 Task: Invite team members using the link.
Action: Mouse pressed left at (519, 231)
Screenshot: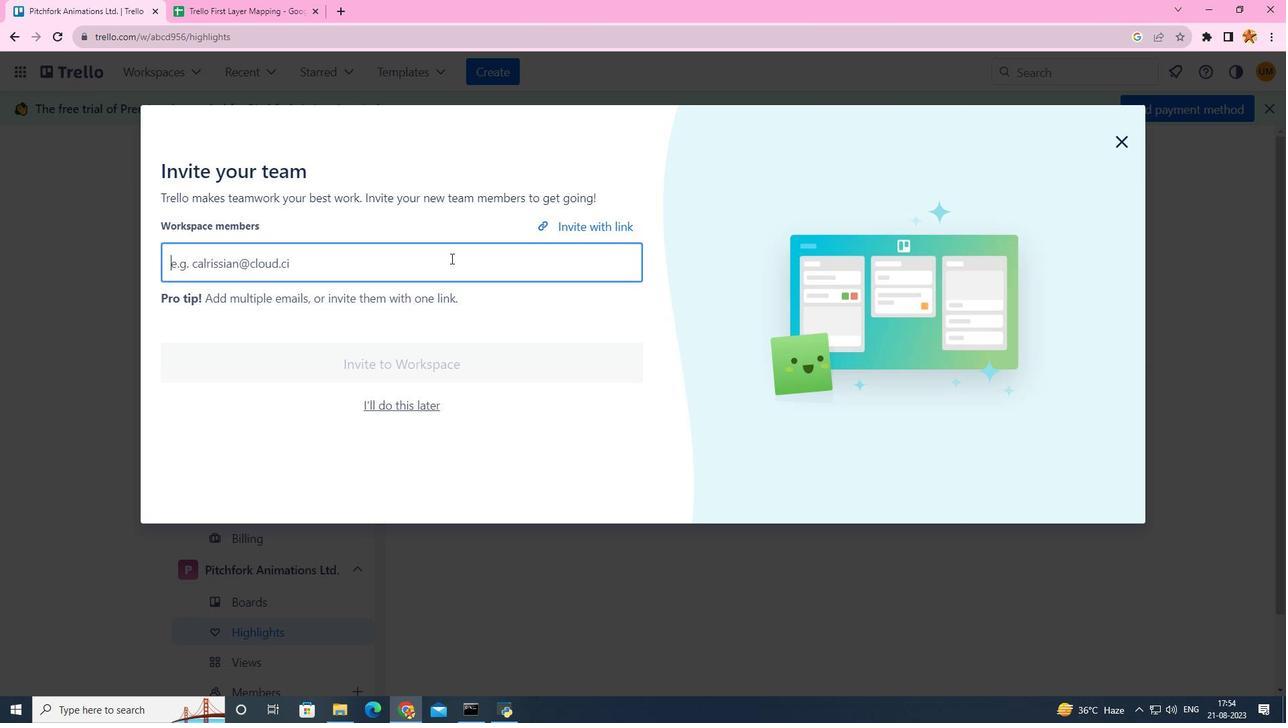 
Action: Mouse moved to (529, 228)
Screenshot: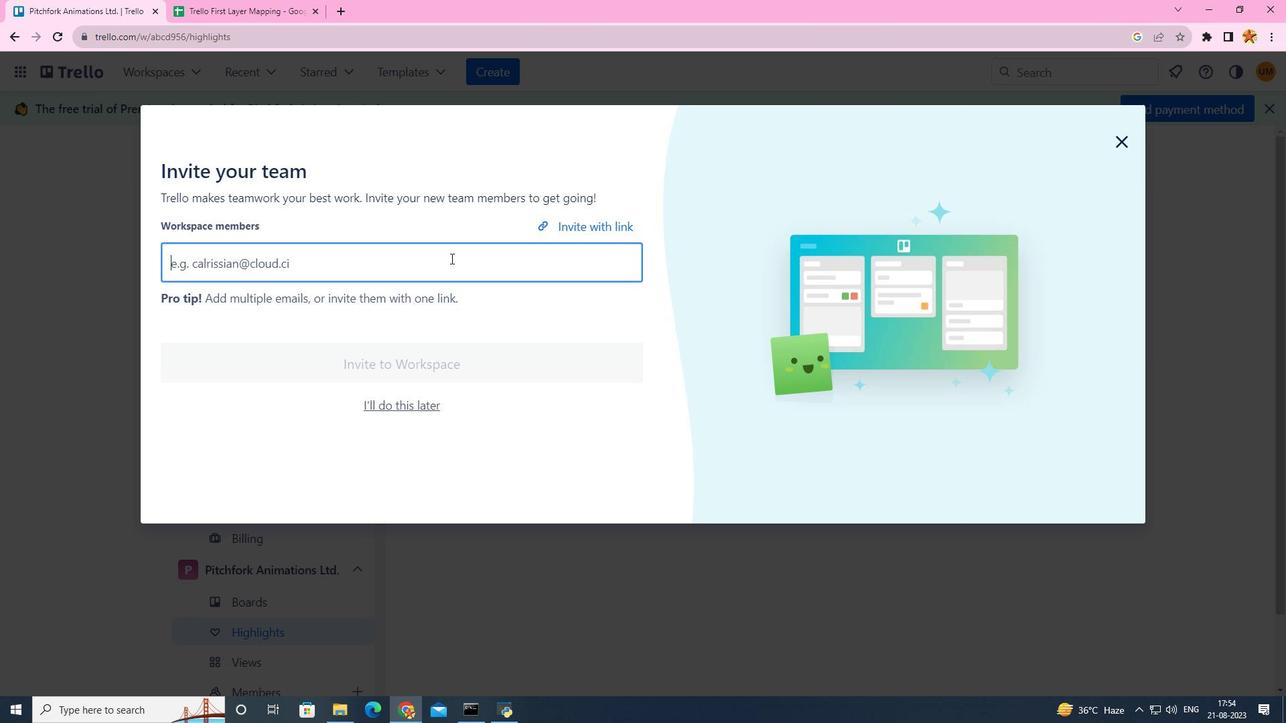 
Action: Mouse pressed left at (529, 228)
Screenshot: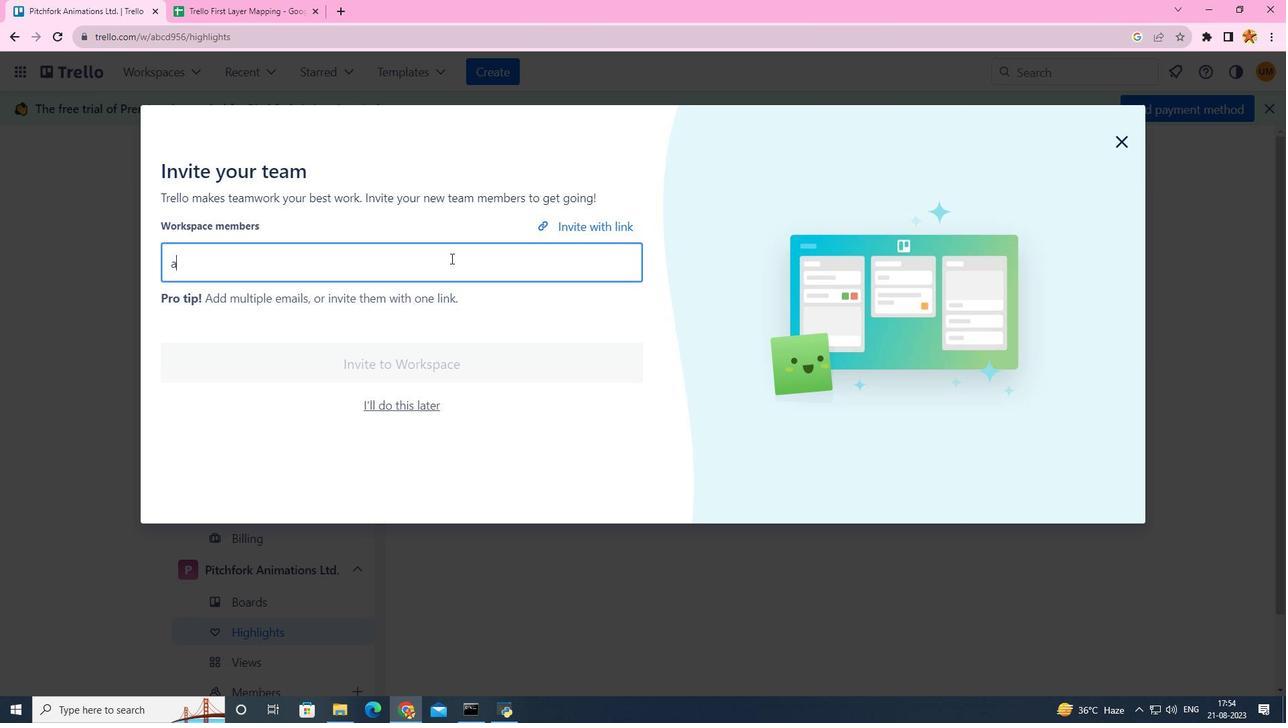 
Action: Mouse moved to (529, 228)
Screenshot: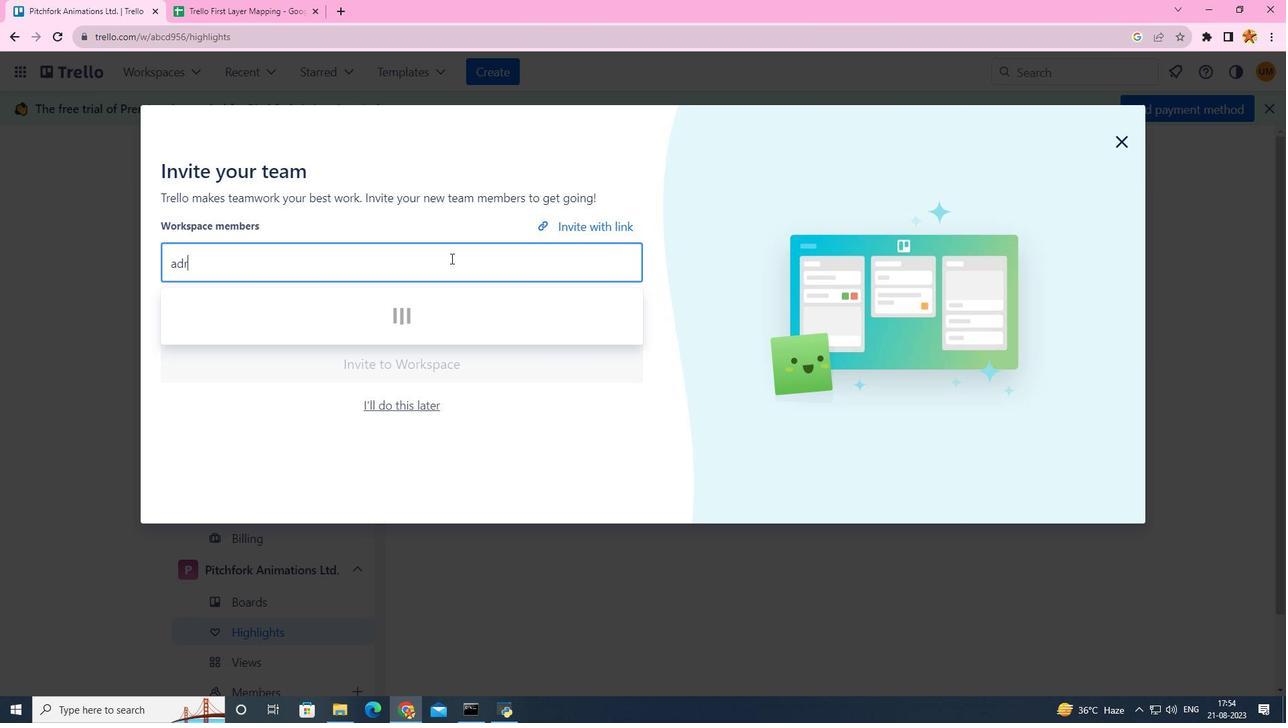 
Action: Key pressed adr
Screenshot: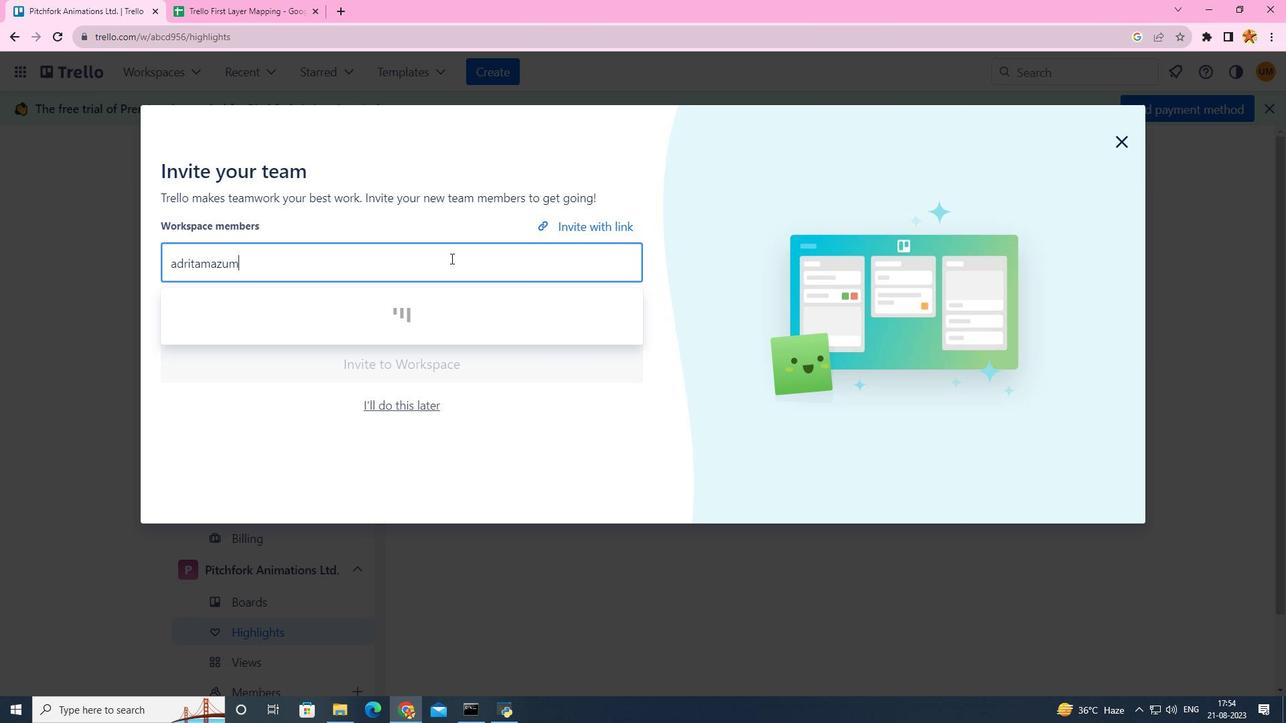 
Action: Mouse moved to (528, 228)
Screenshot: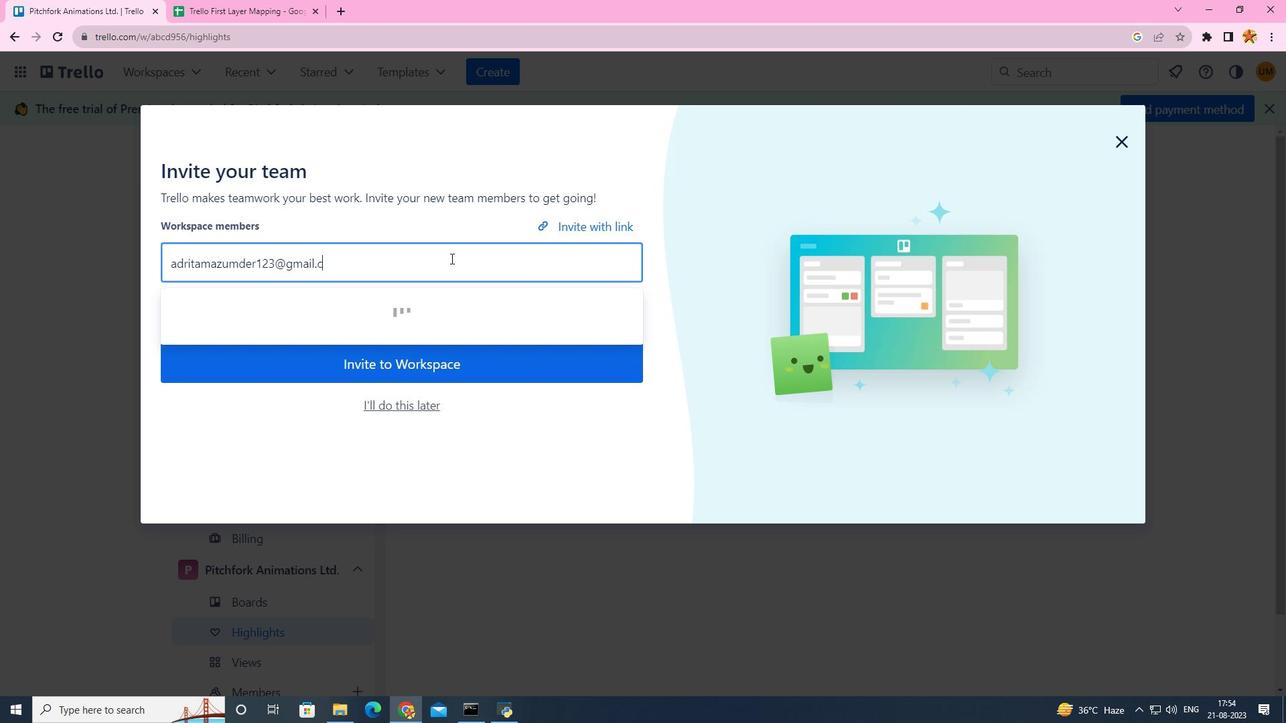 
Action: Key pressed ita<Key.backspace><Key.backspace><Key.backspace><Key.backspace><Key.backspace><Key.backspace><Key.backspace><Key.backspace><Key.backspace><Key.backspace><Key.backspace><Key.backspace>cherrykum
Screenshot: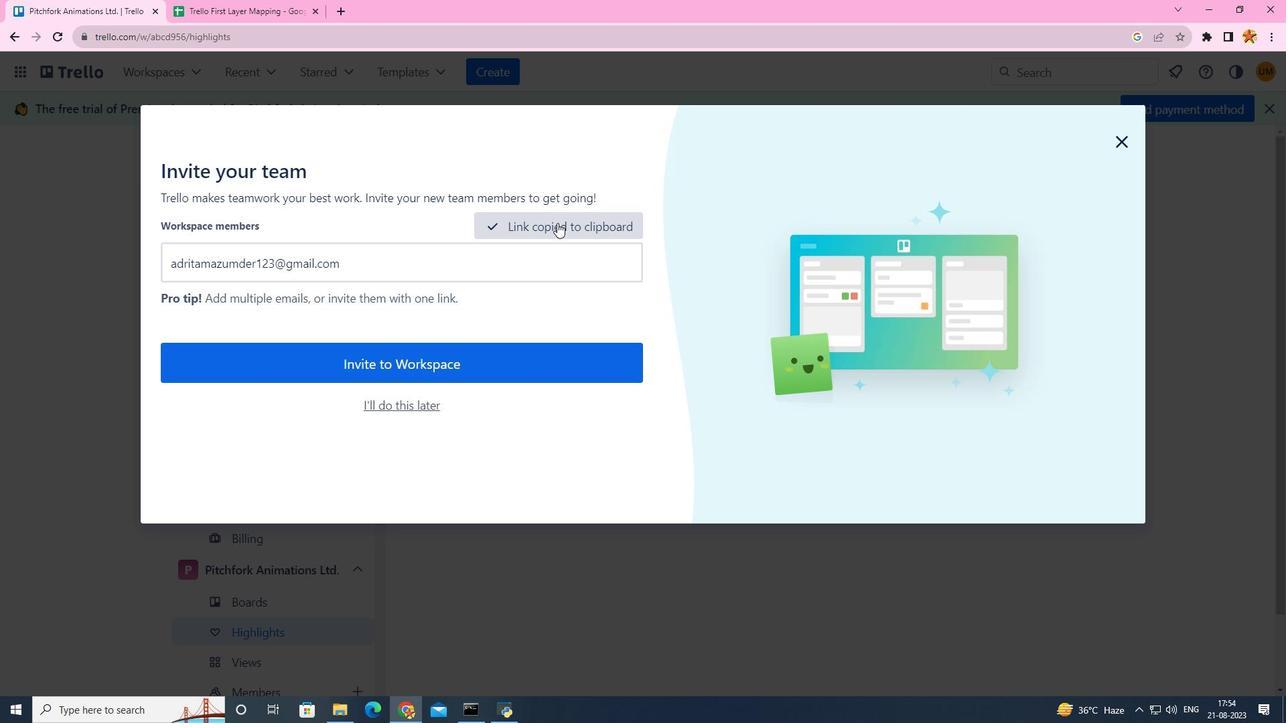 
Action: Mouse moved to (527, 228)
Screenshot: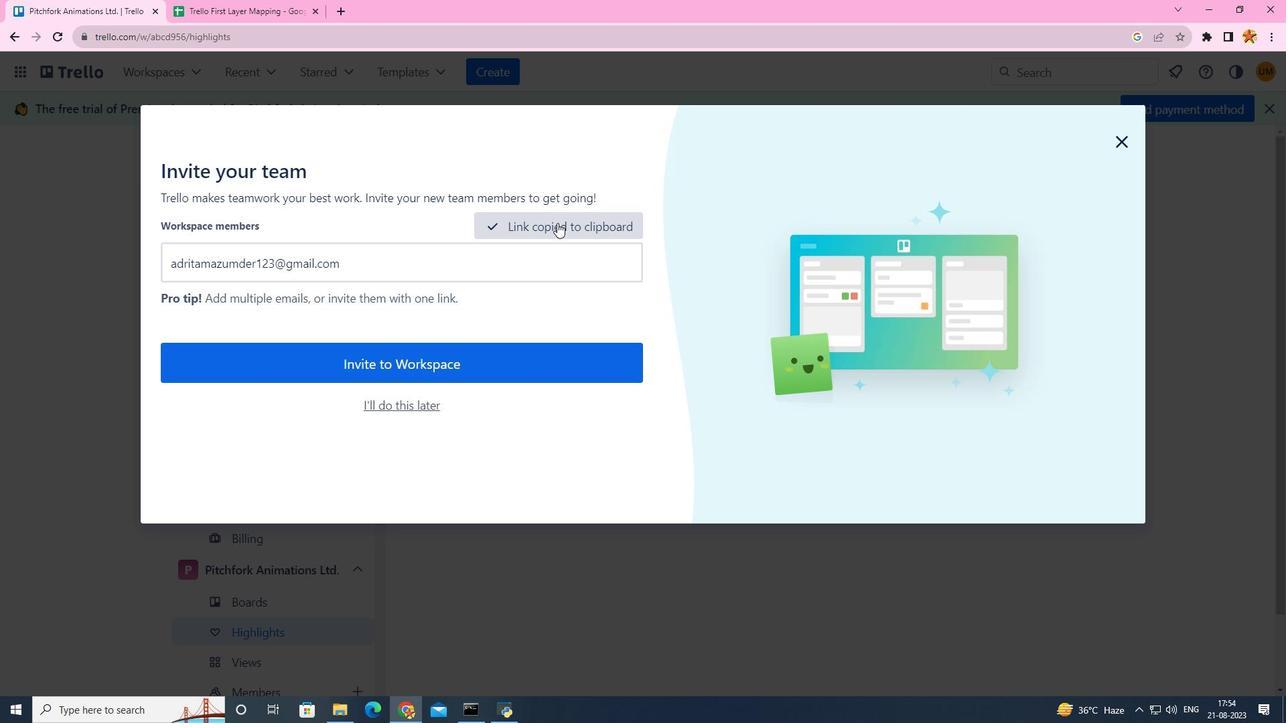 
Action: Key pressed aro<Key.backspace><Key.shift_r>@gmail.com
Screenshot: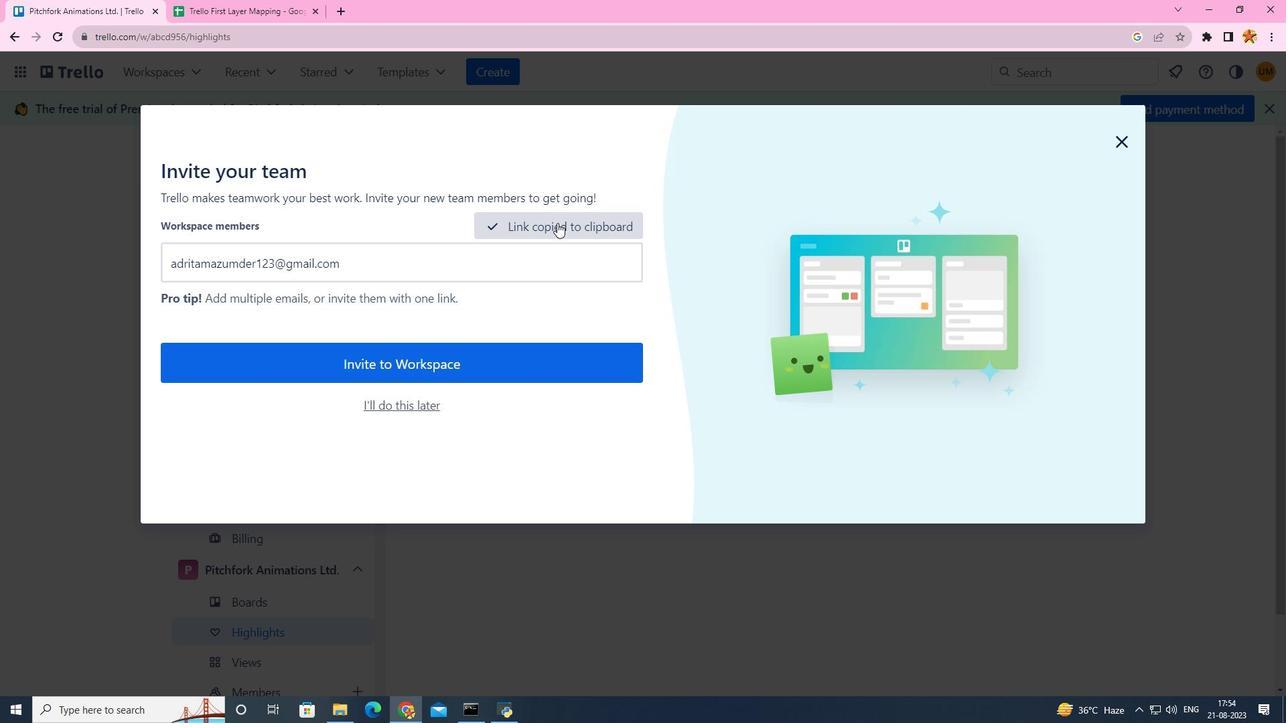 
Action: Mouse moved to (528, 228)
Screenshot: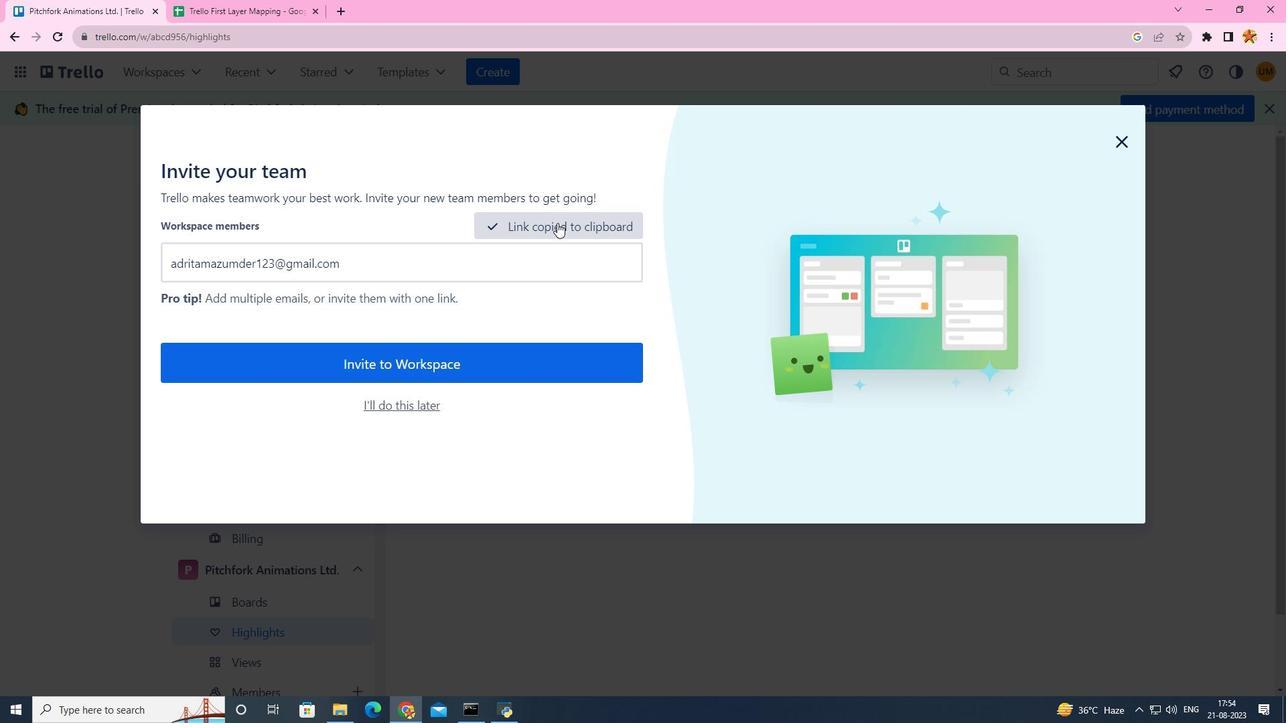 
Action: Mouse pressed left at (528, 228)
Screenshot: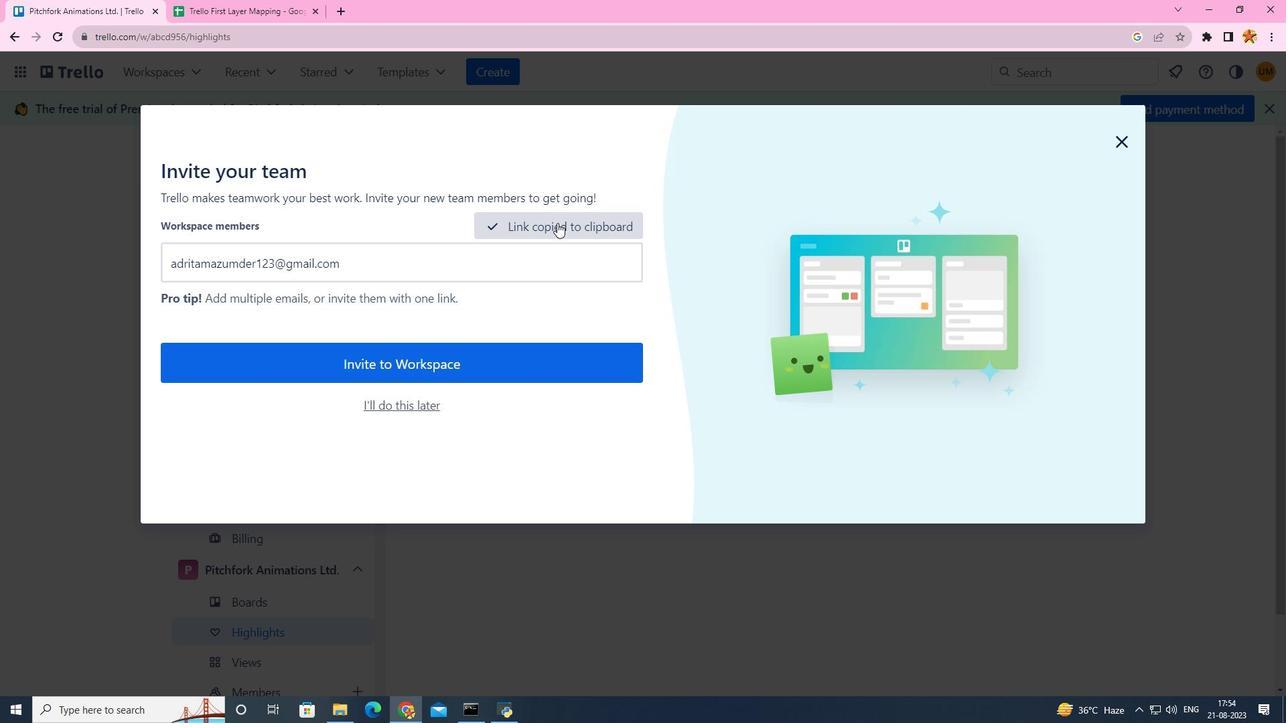 
Action: Mouse moved to (547, 229)
Screenshot: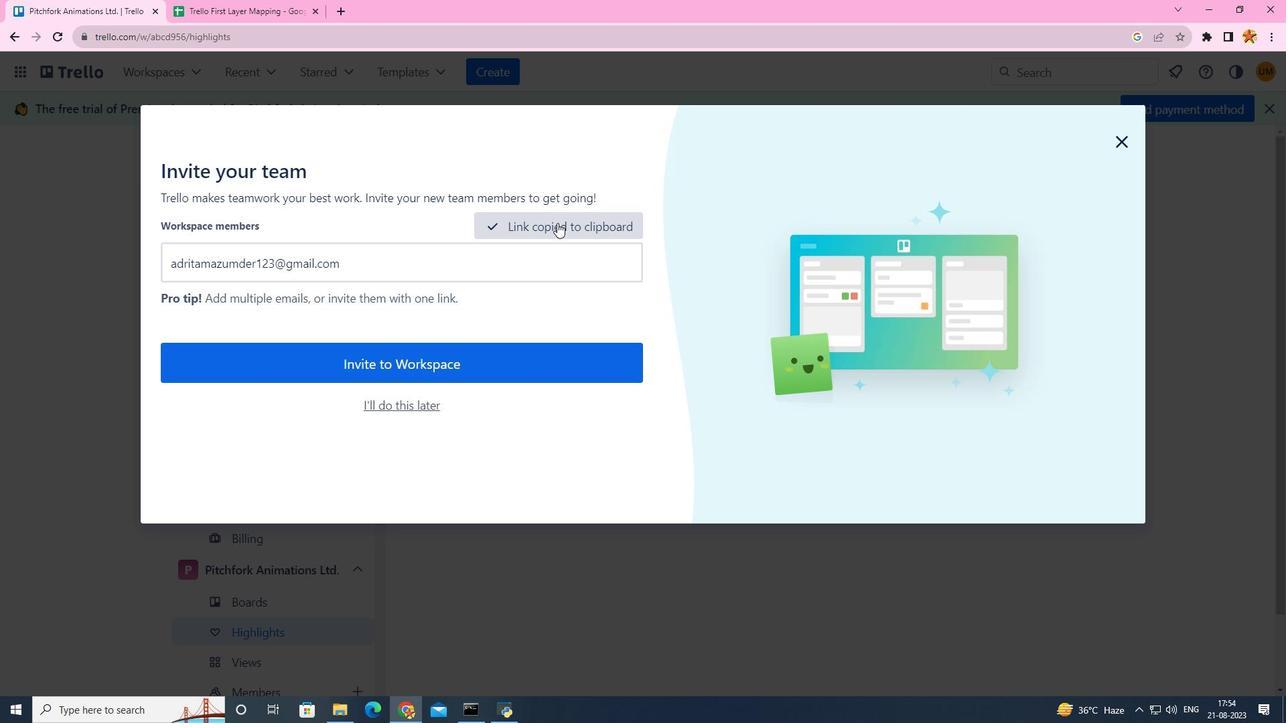 
Action: Mouse pressed left at (547, 229)
Screenshot: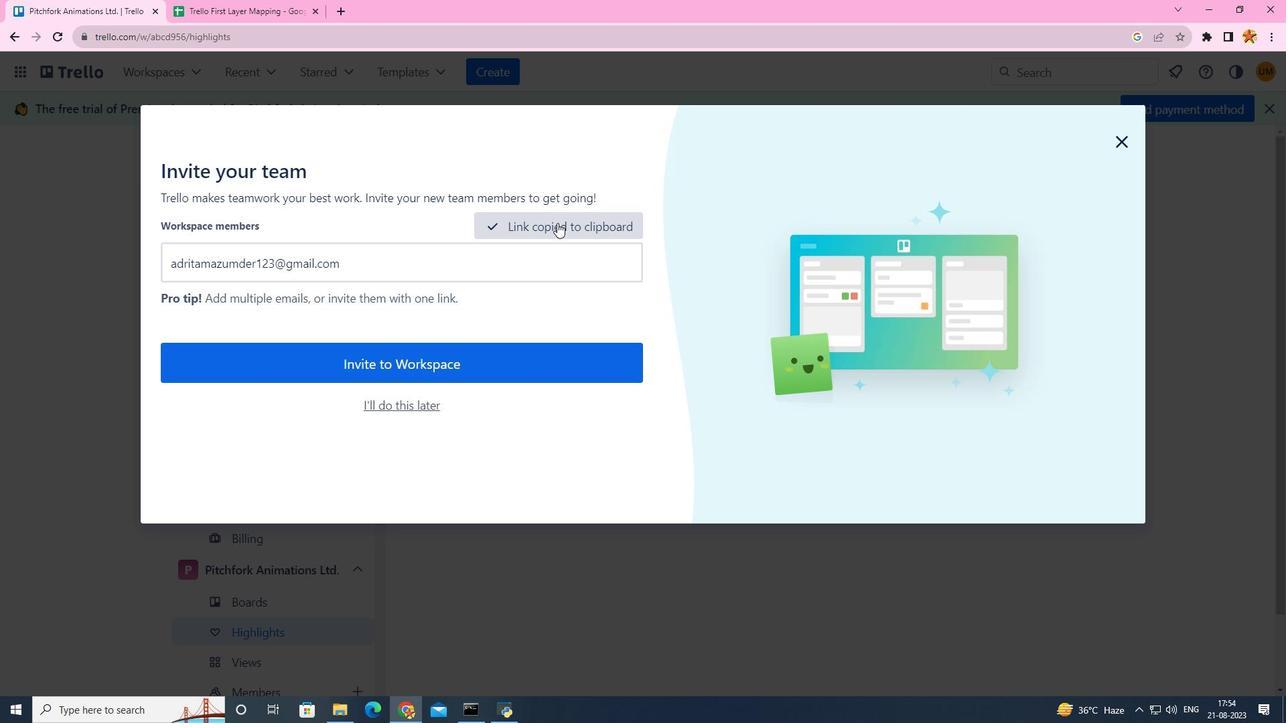 
Action: Mouse moved to (549, 227)
Screenshot: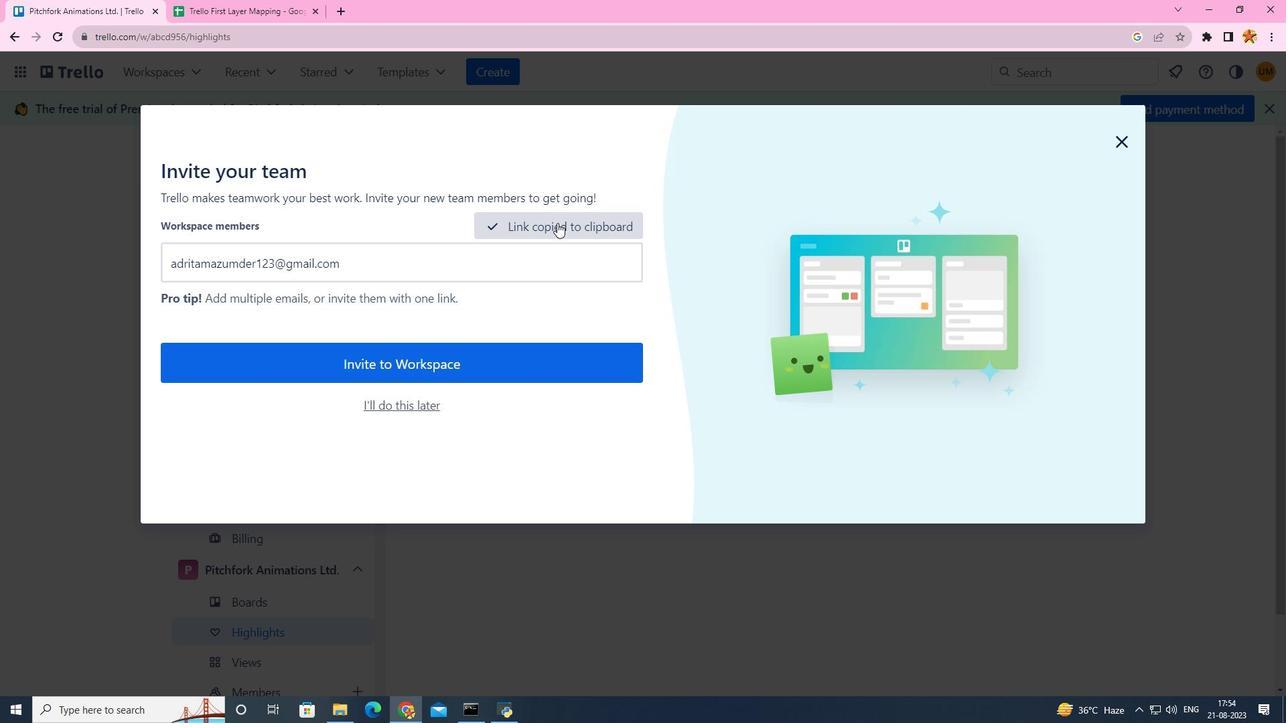 
Action: Mouse pressed left at (563, 226)
Screenshot: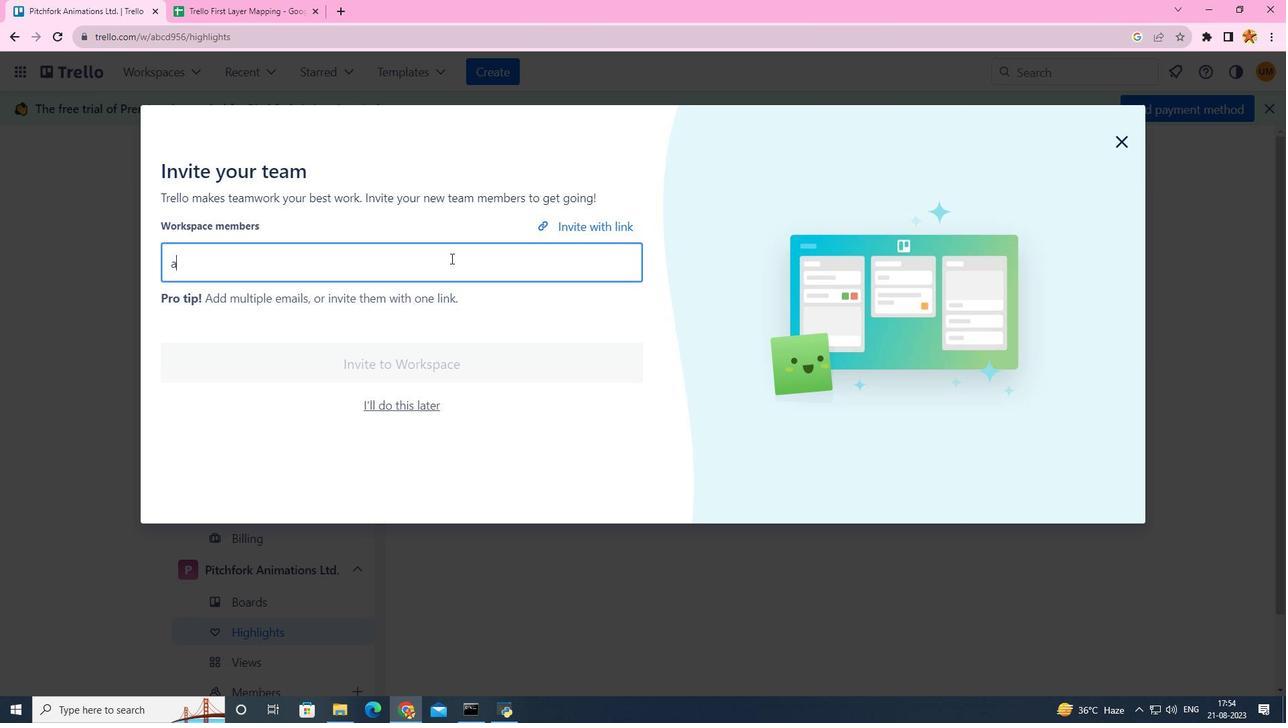 
Action: Mouse moved to (526, 228)
Screenshot: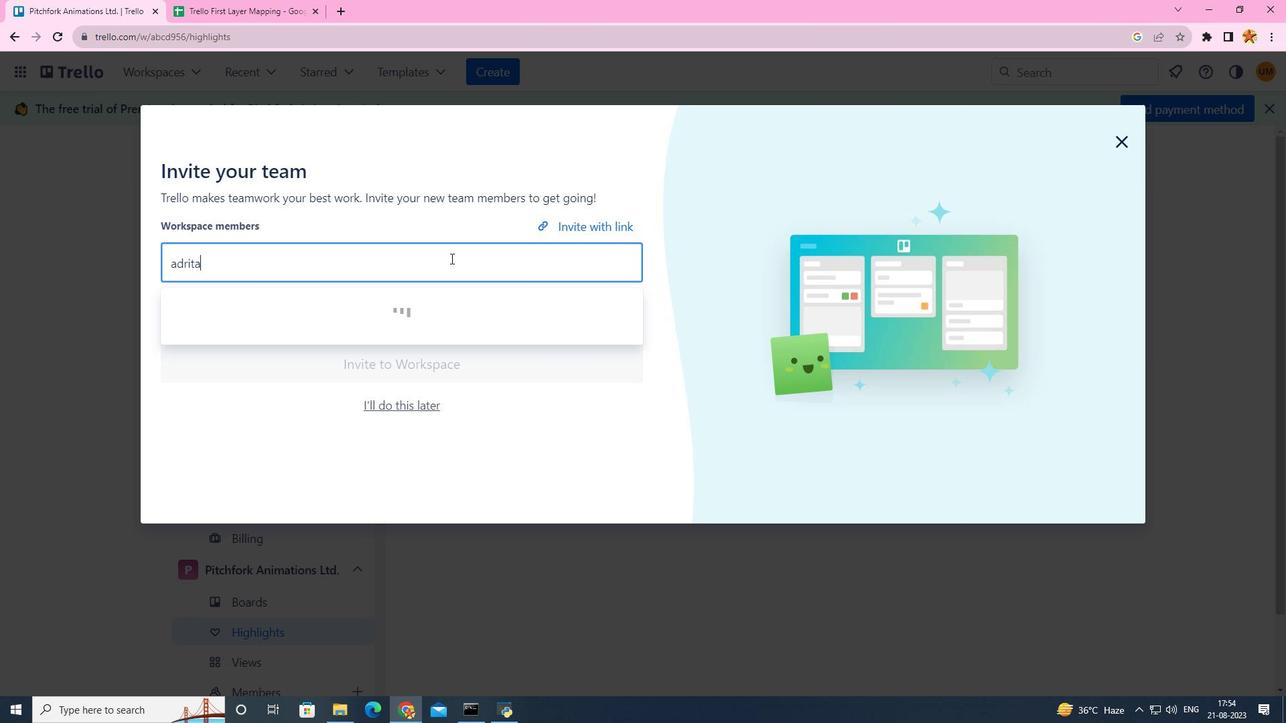 
Action: Mouse pressed left at (526, 228)
Screenshot: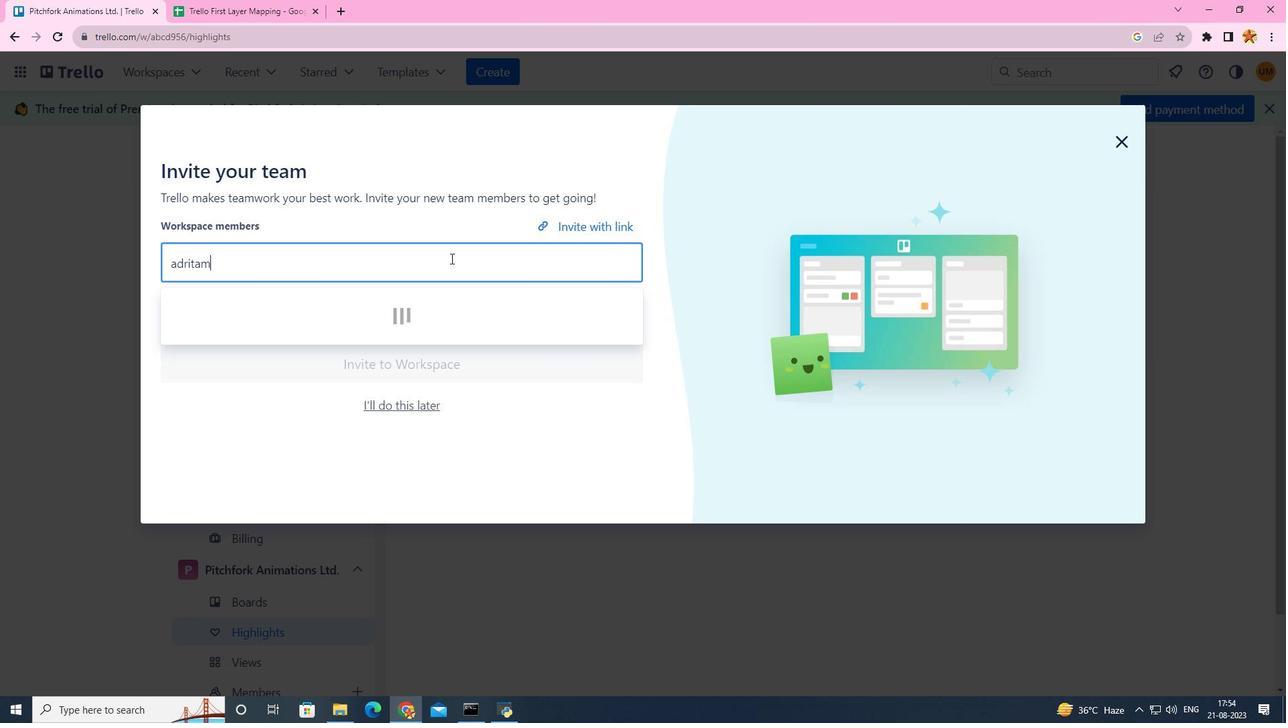 
Action: Key pressed cherrykumari<Key.shift_r><Key.shift_r><Key.shift_r><Key.shift_r><Key.shift_r>@gmail.com
Screenshot: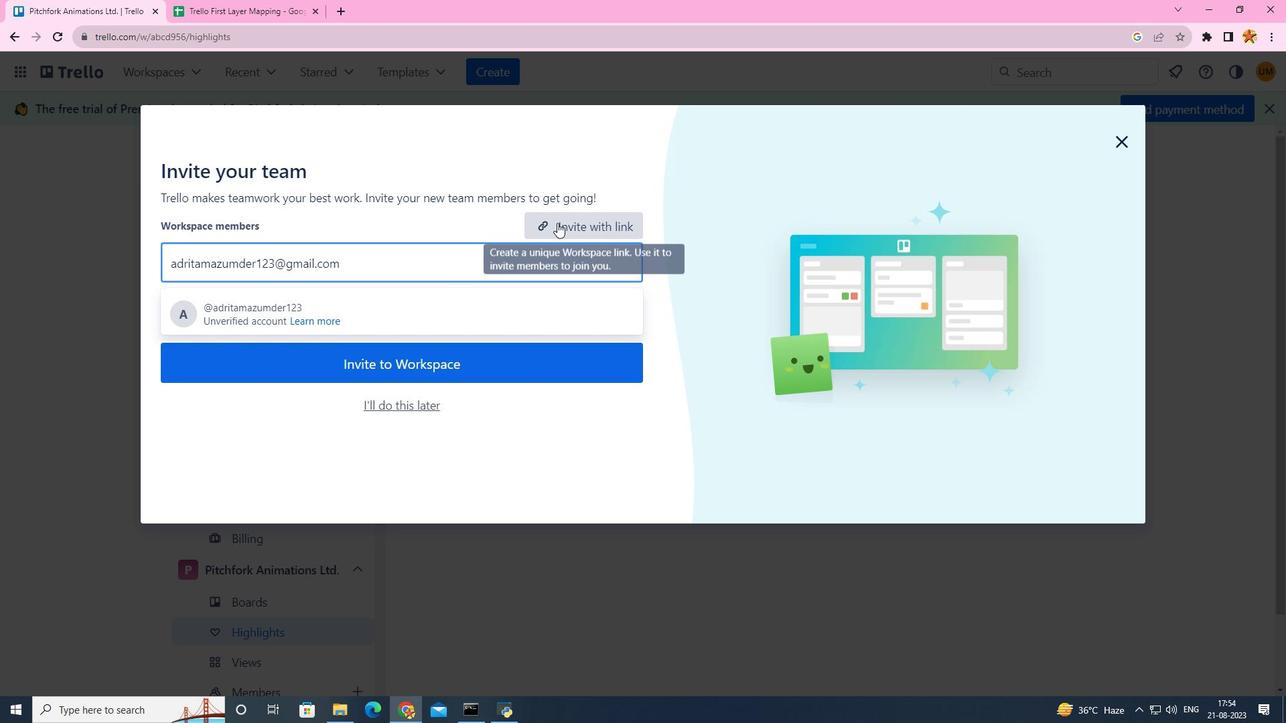 
Action: Mouse moved to (526, 228)
Screenshot: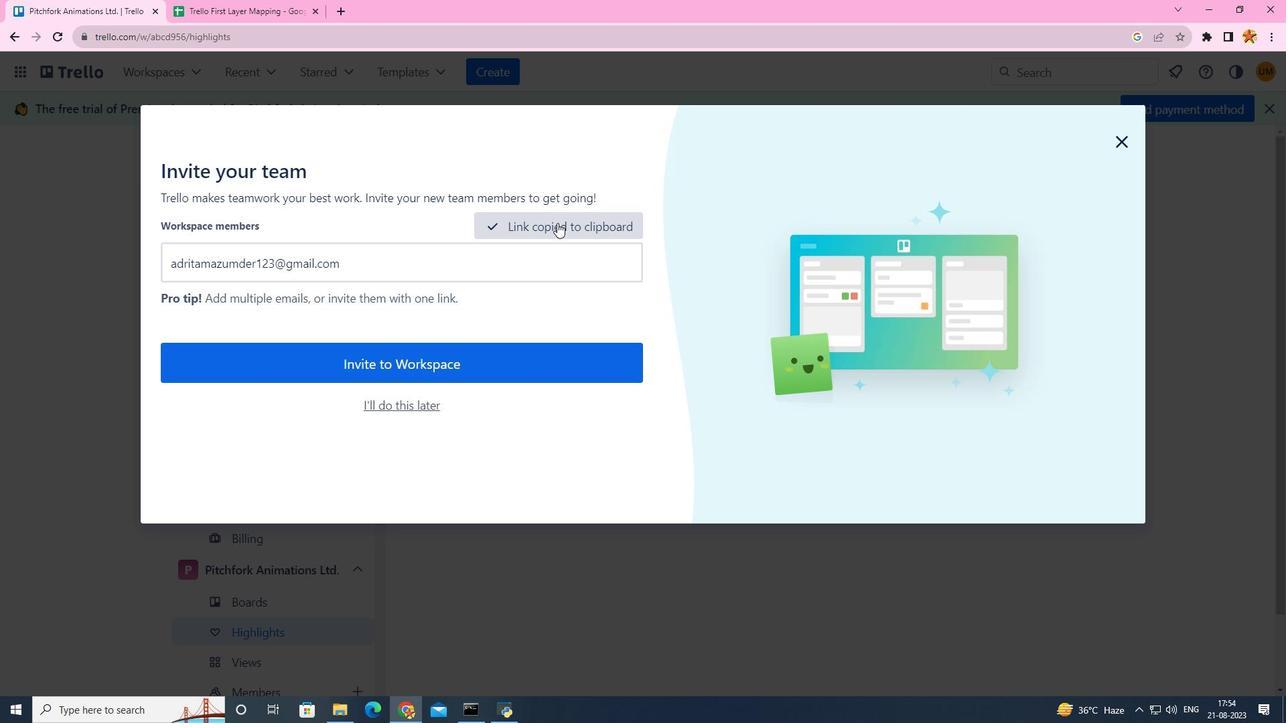 
Action: Mouse pressed left at (526, 228)
Screenshot: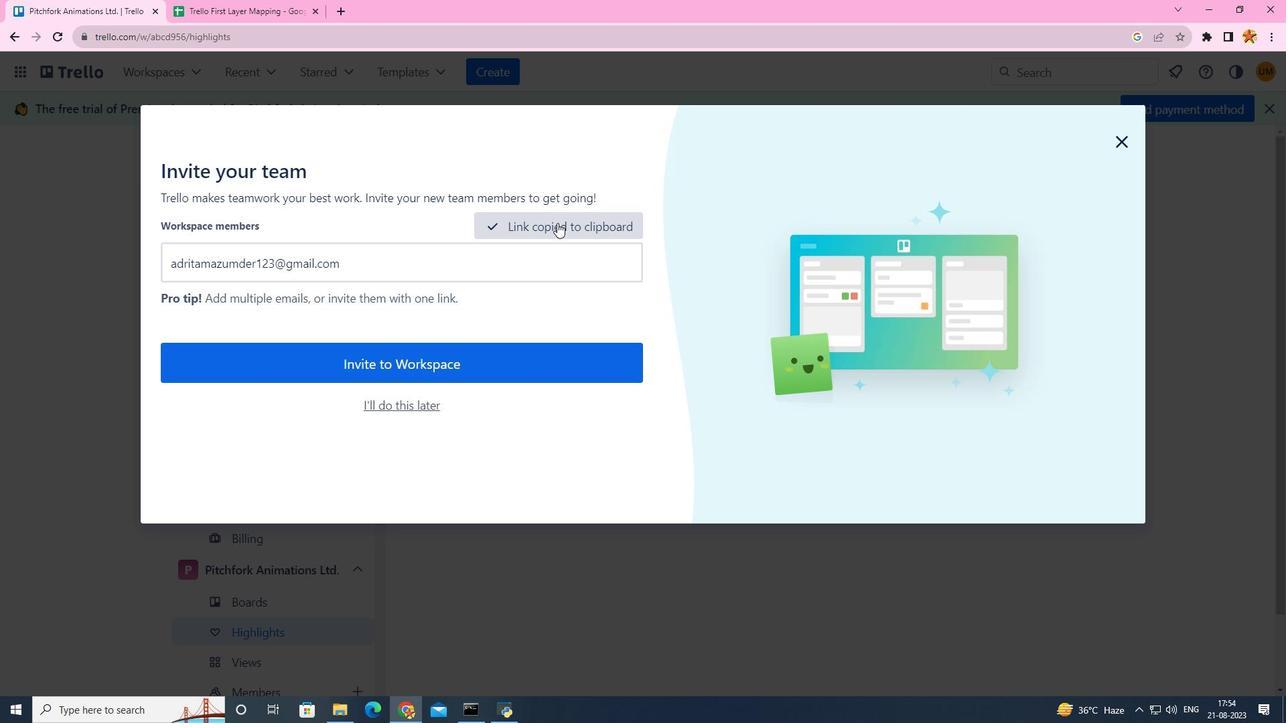 
Action: Mouse moved to (531, 228)
Screenshot: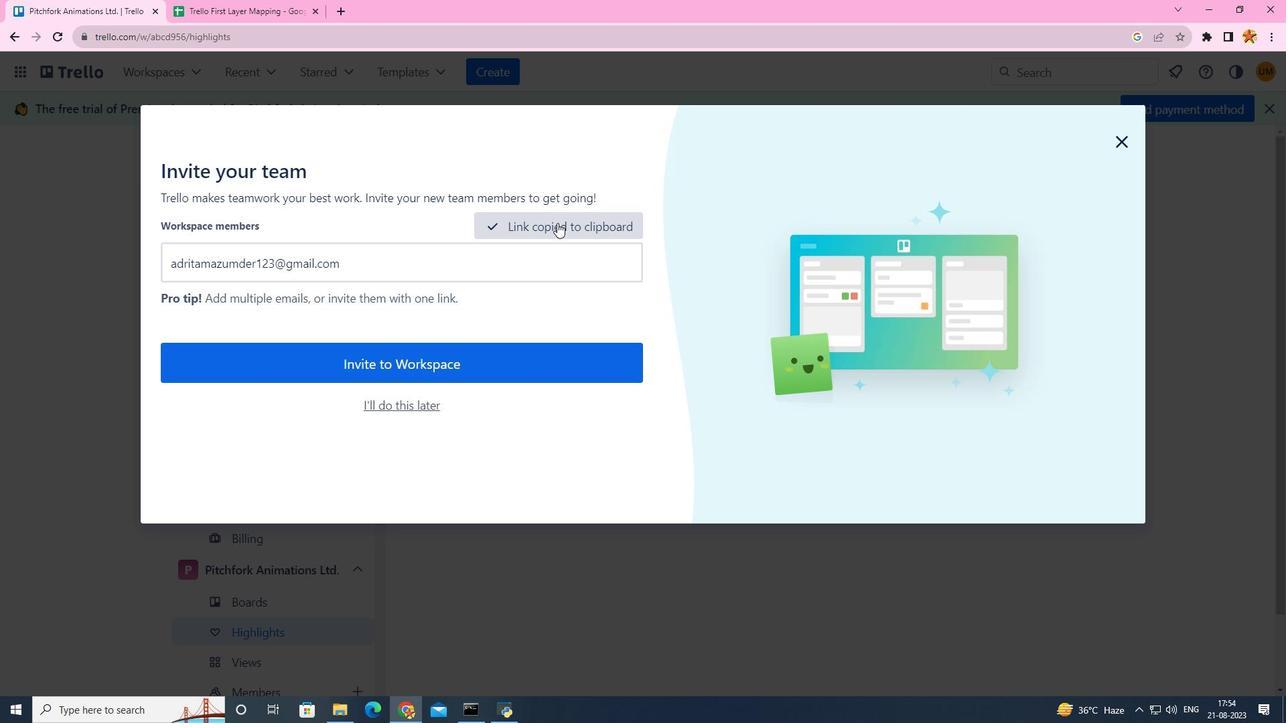 
Action: Mouse pressed left at (531, 228)
Screenshot: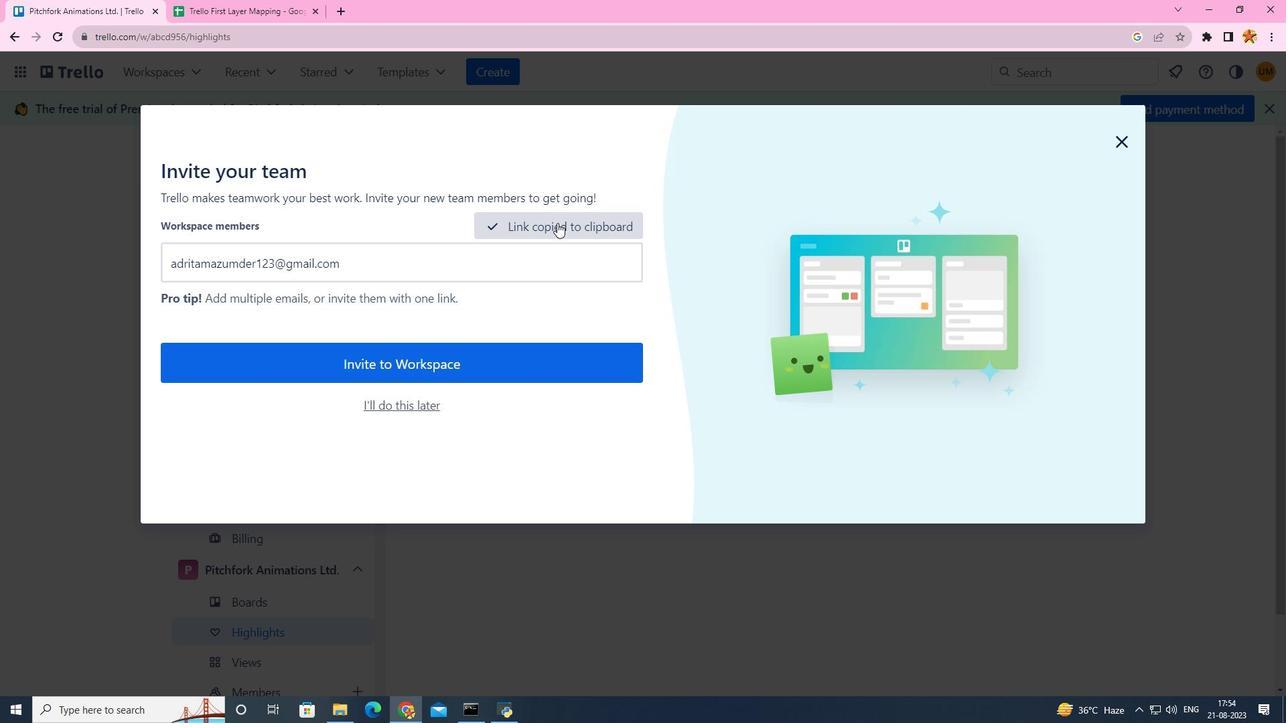 
Action: Mouse moved to (517, 227)
Screenshot: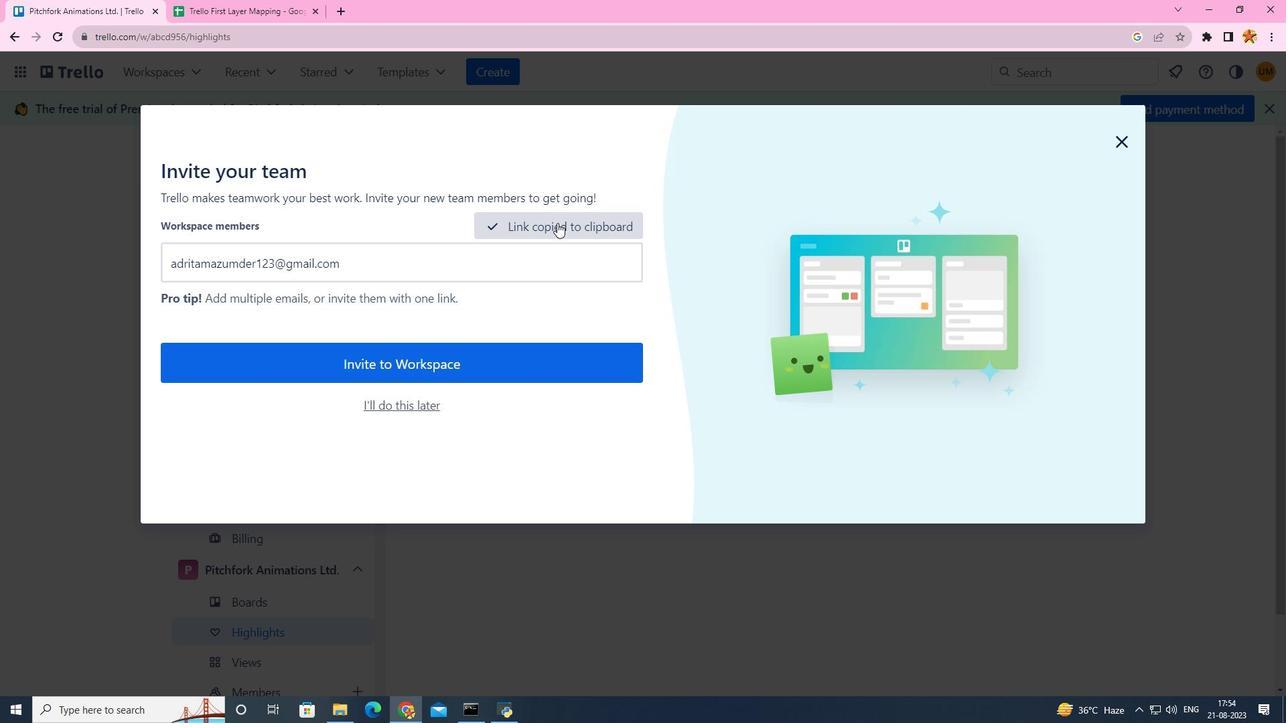 
Action: Key pressed <Key.backspace>u2mawa<Key.shift_r>@gmail.com
Screenshot: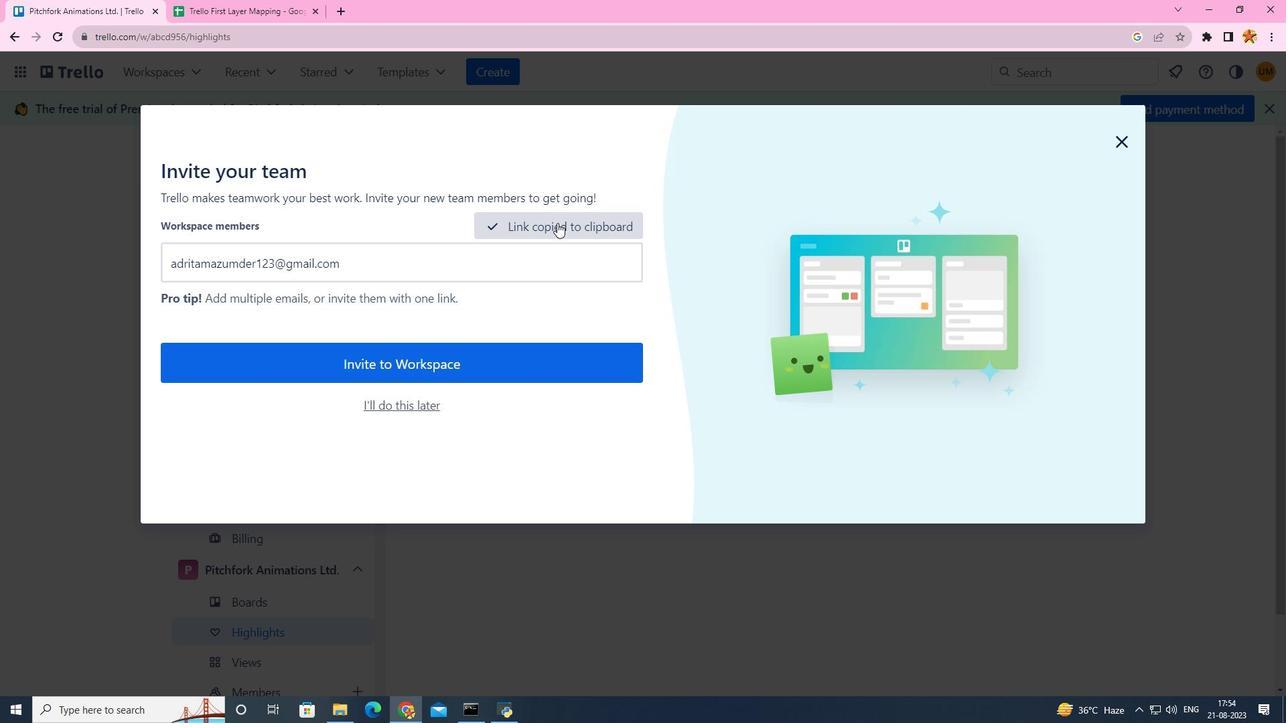 
Action: Mouse moved to (525, 228)
Screenshot: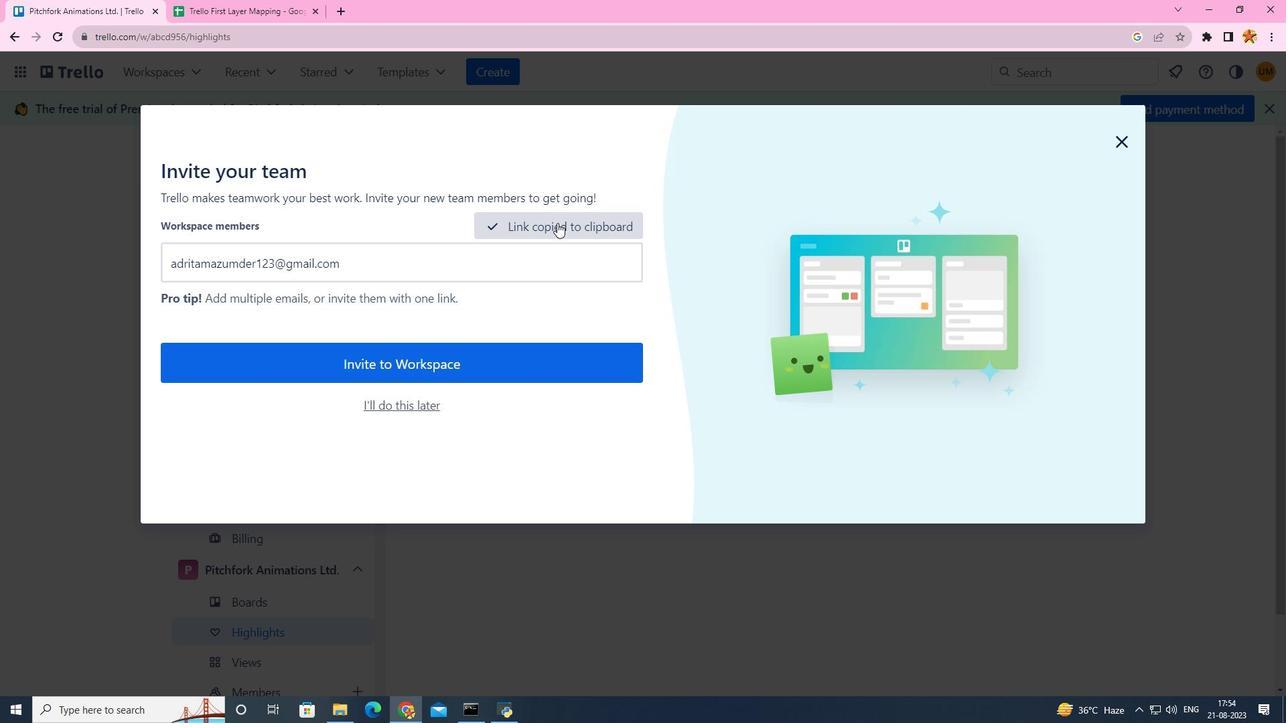 
Action: Mouse pressed left at (525, 228)
Screenshot: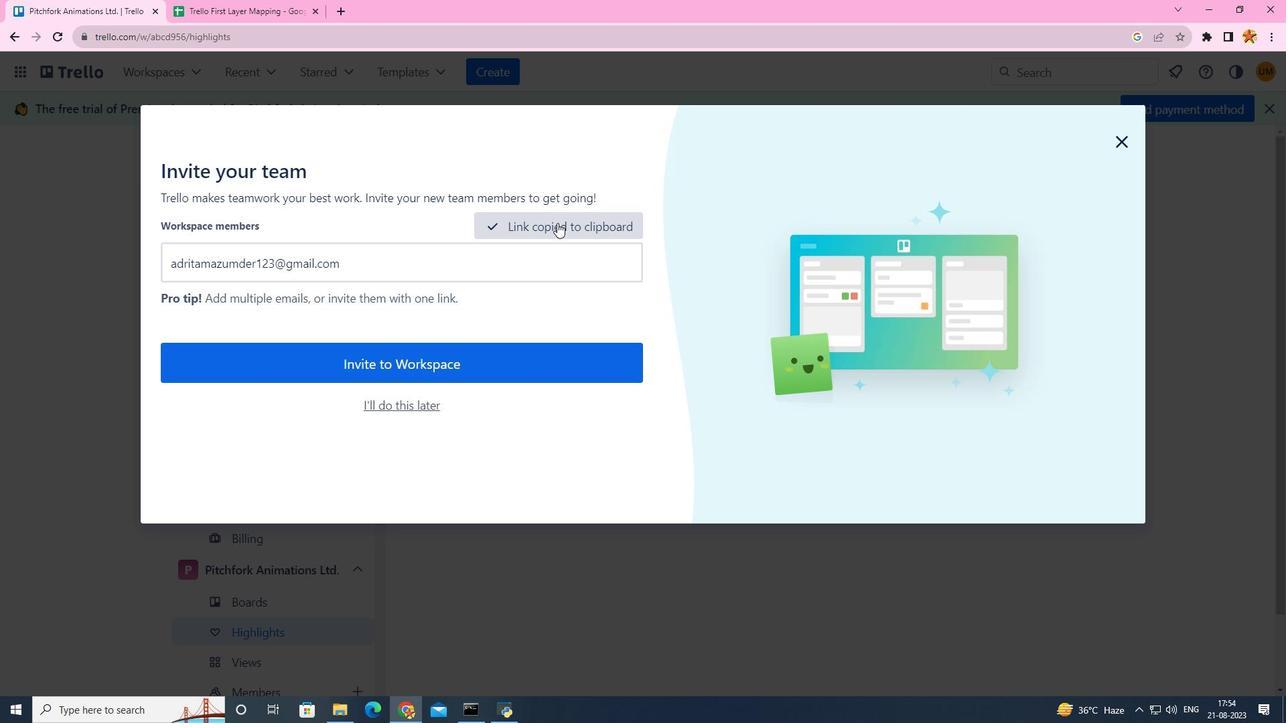 
Action: Mouse moved to (552, 227)
Screenshot: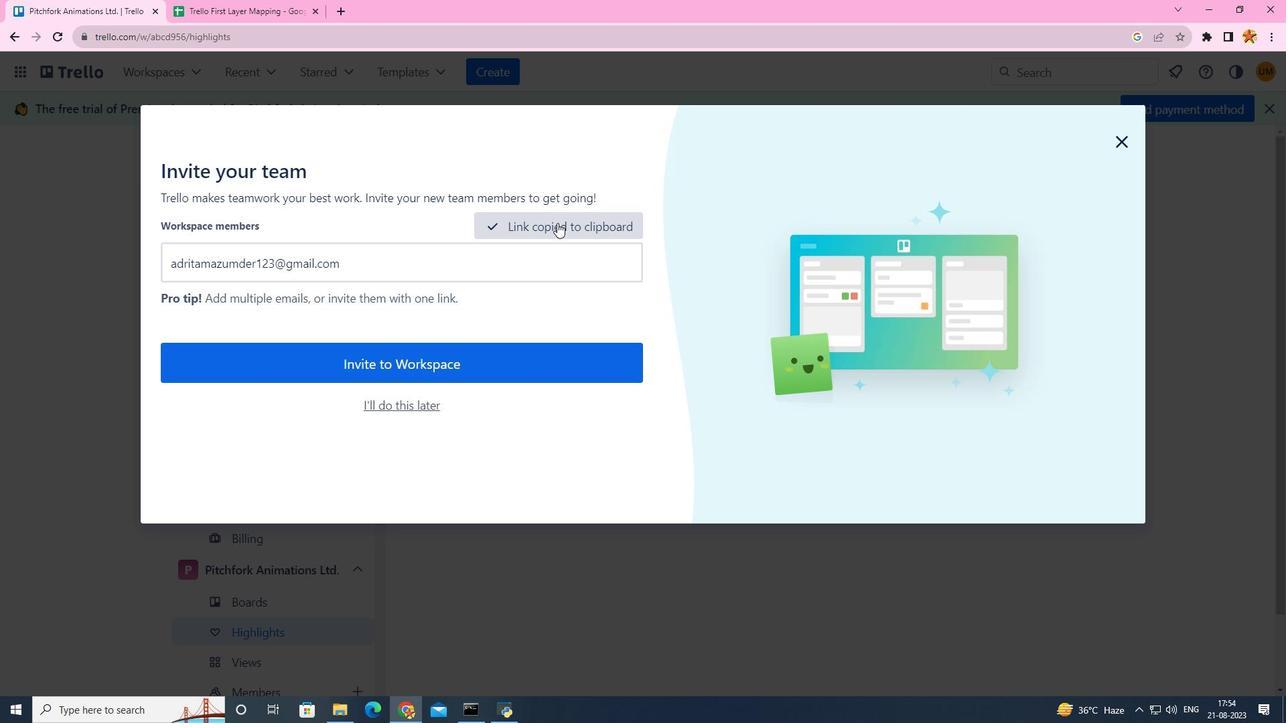 
Action: Mouse pressed left at (552, 227)
Screenshot: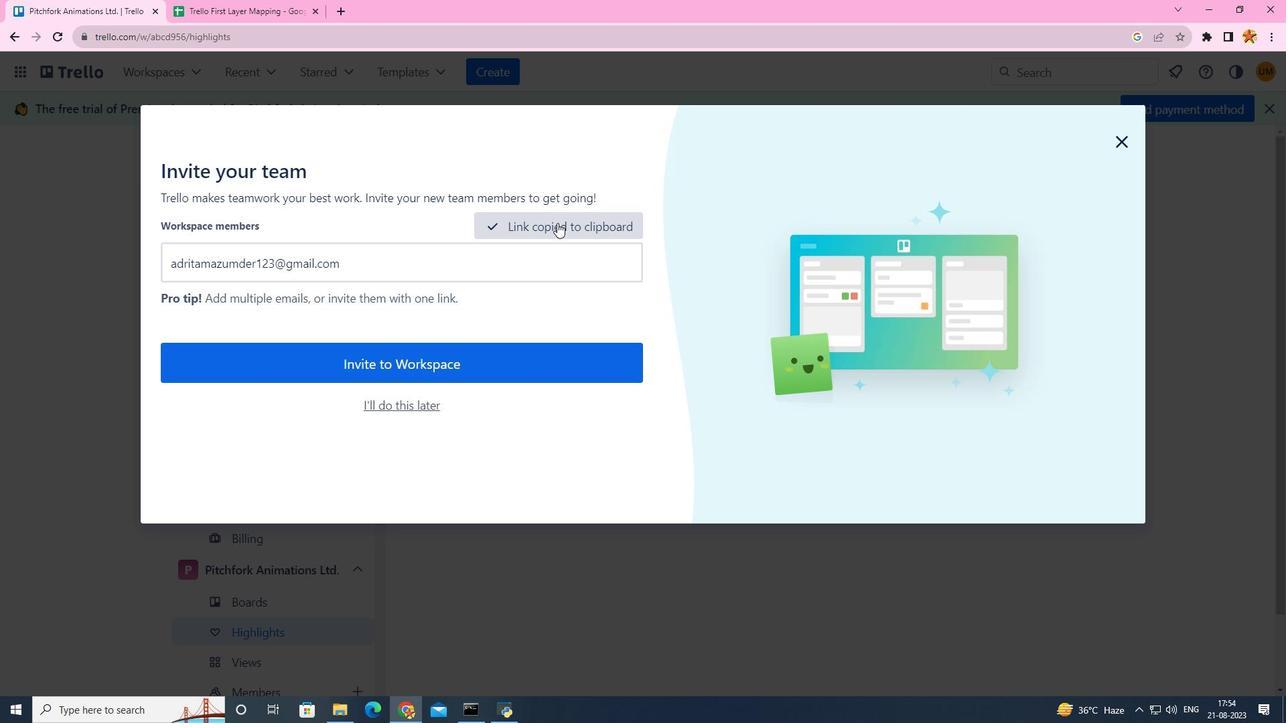 
Action: Mouse moved to (563, 226)
Screenshot: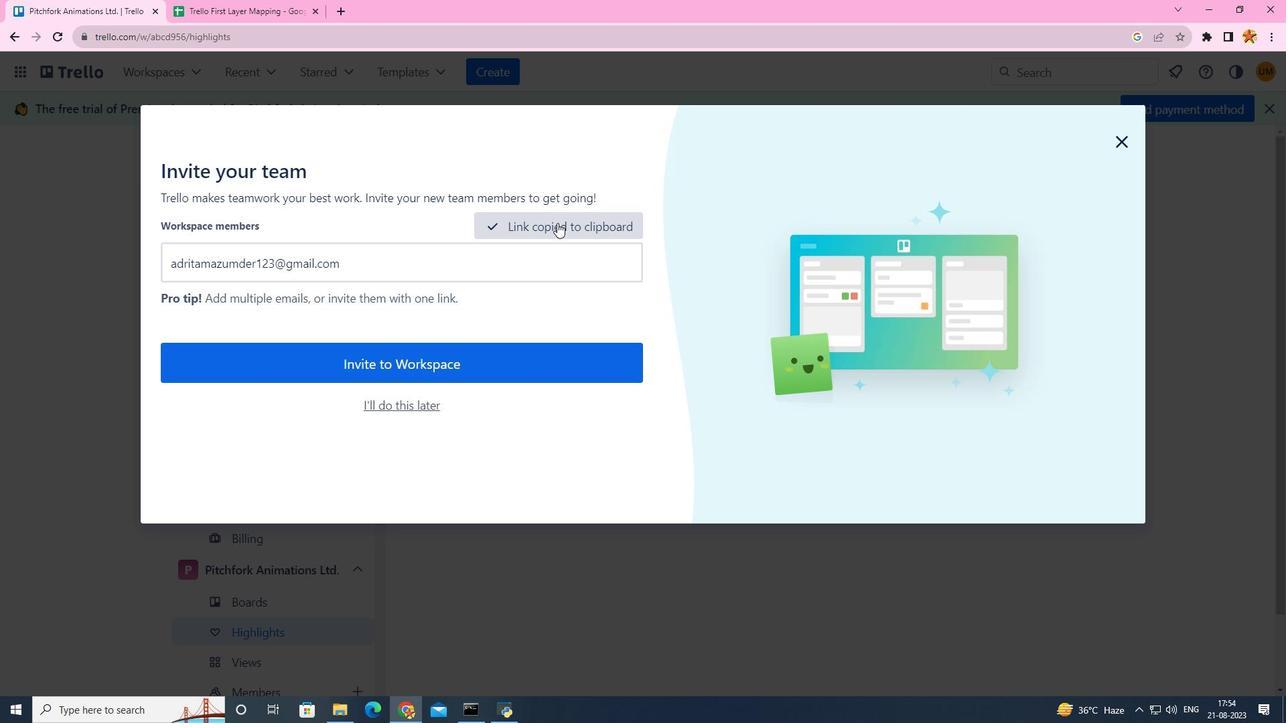 
Action: Mouse pressed left at (563, 226)
Screenshot: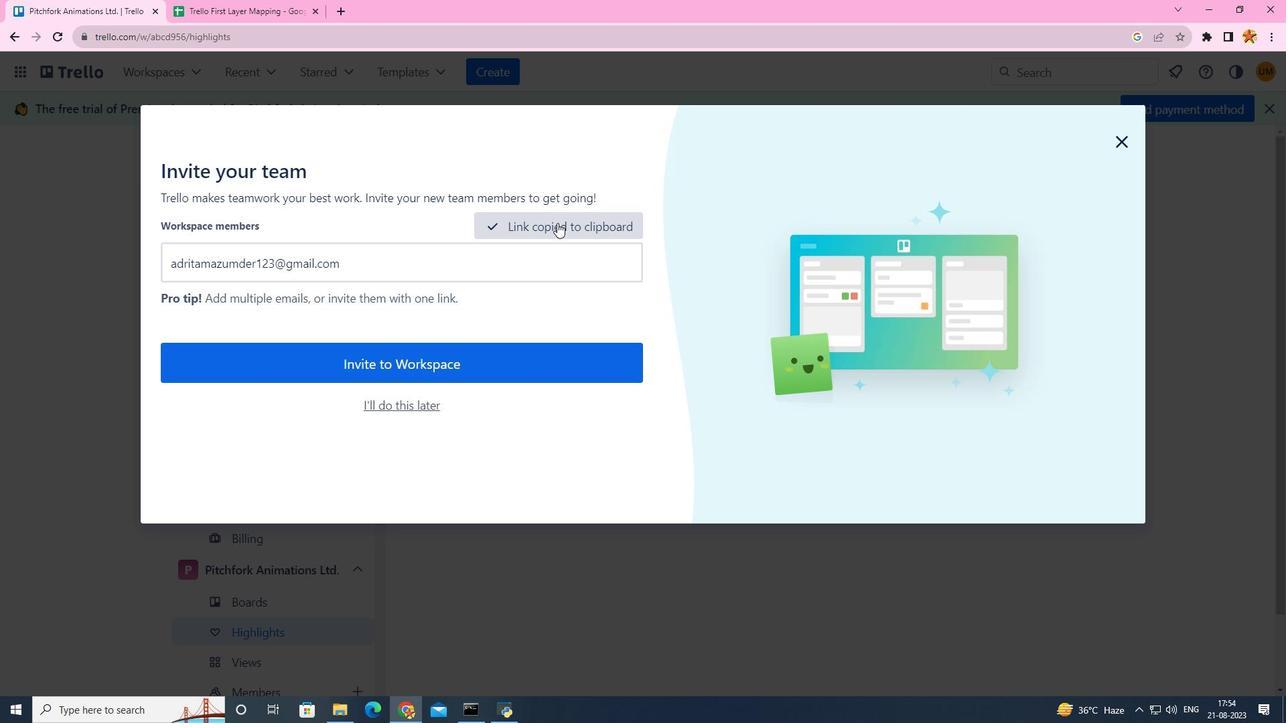 
Action: Mouse moved to (523, 228)
Screenshot: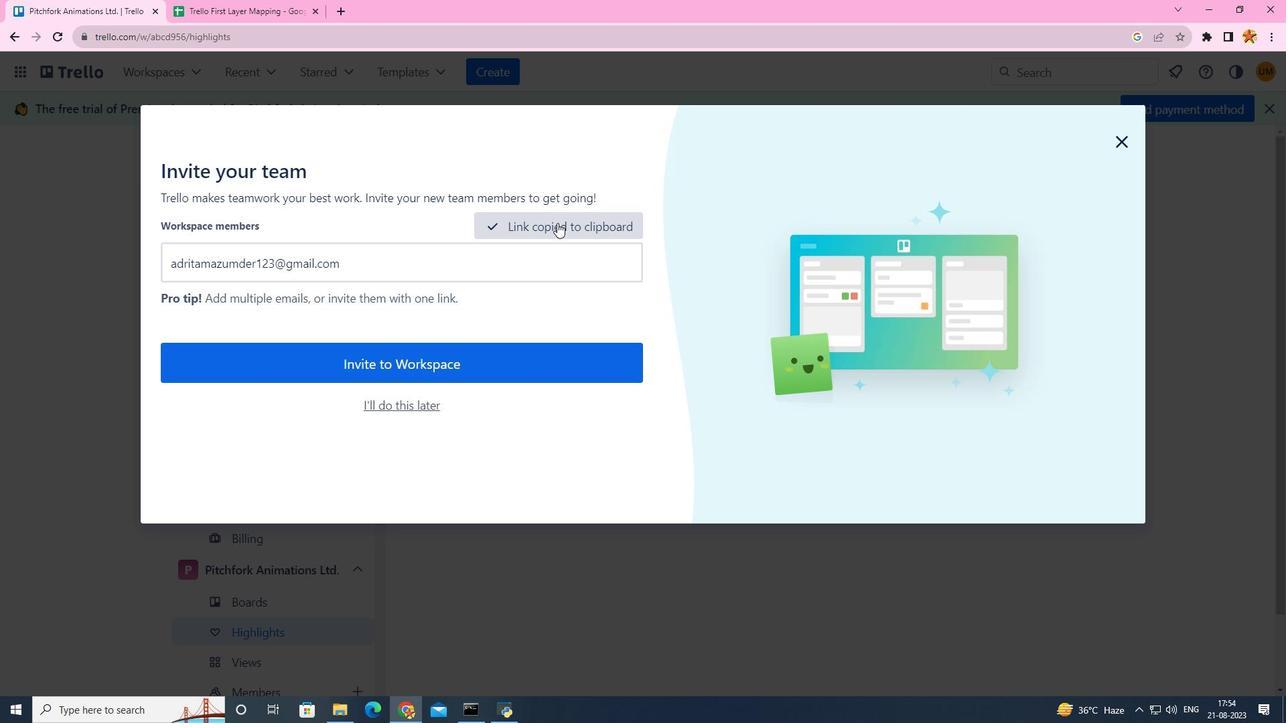 
Action: Key pressed subhankar
Screenshot: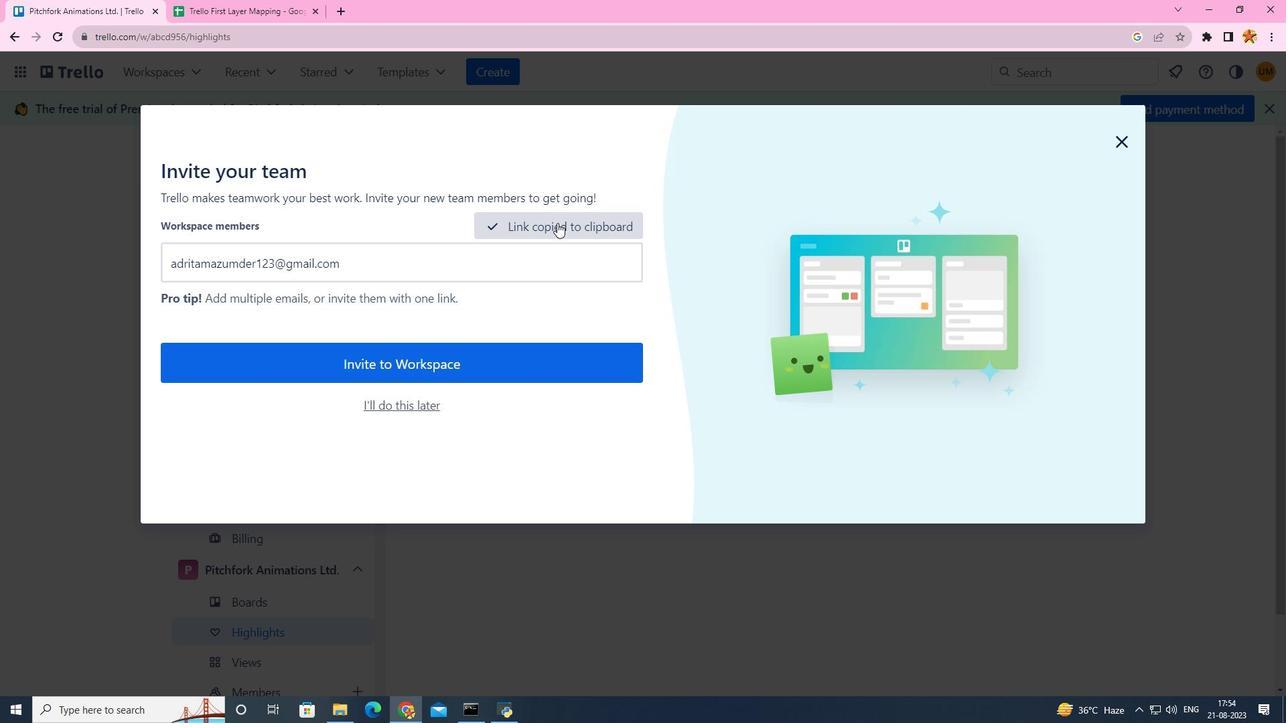 
Action: Mouse moved to (511, 227)
Screenshot: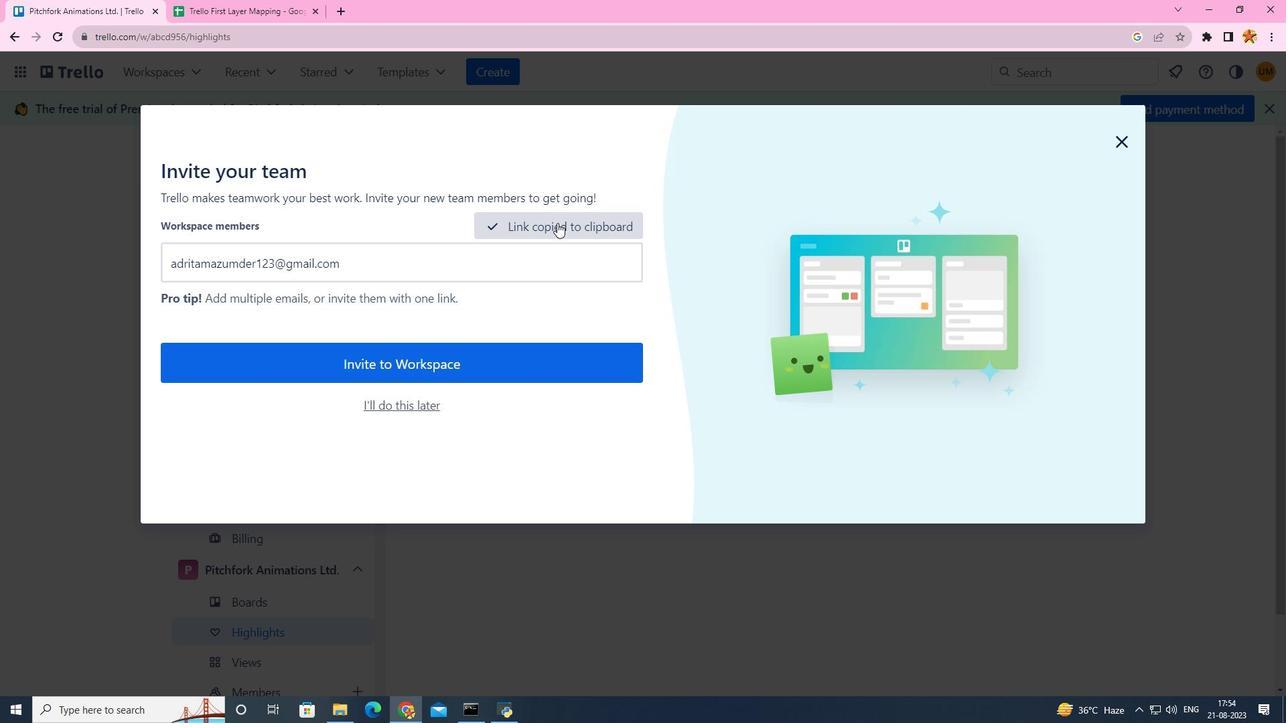 
Action: Key pressed srivastav
Screenshot: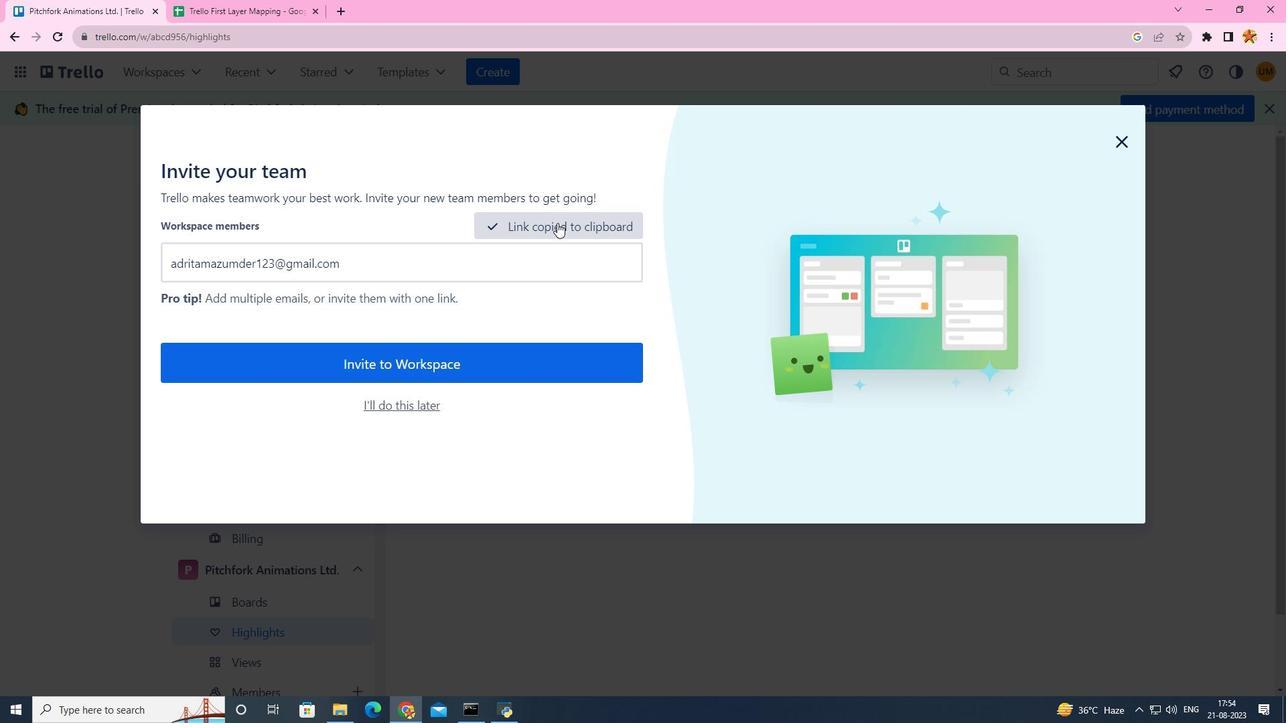 
Action: Mouse moved to (529, 228)
Screenshot: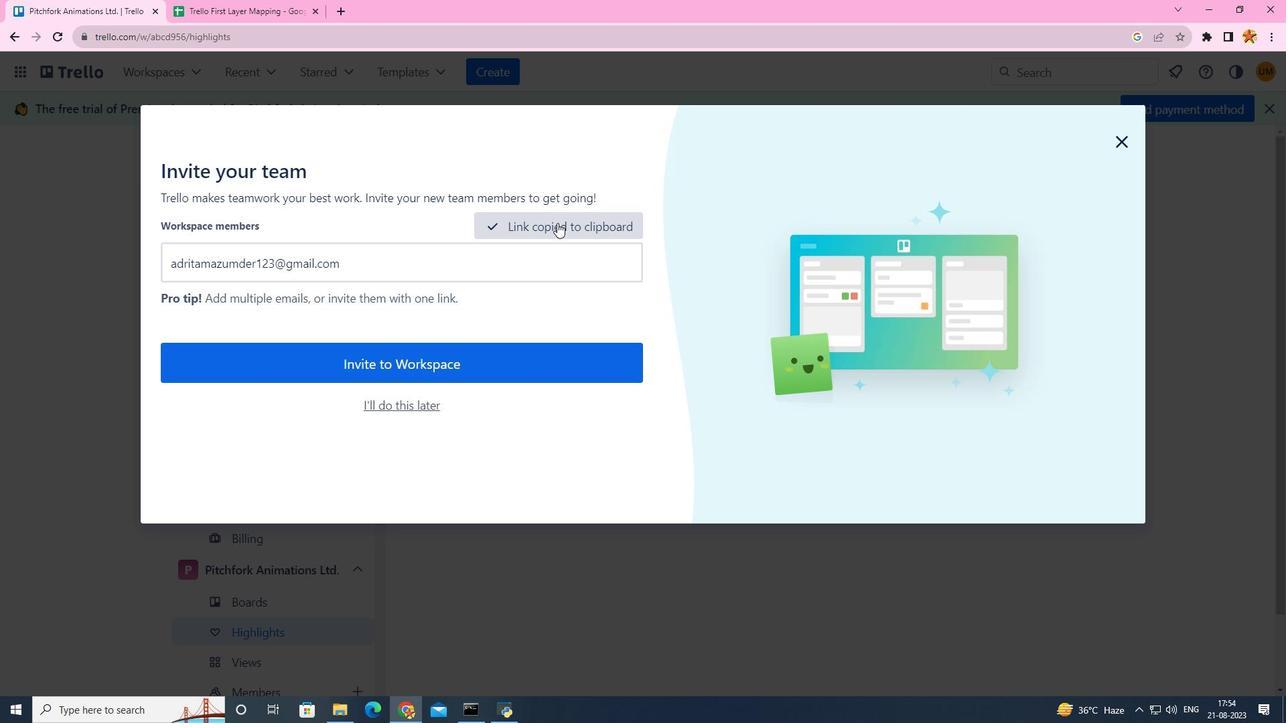 
Action: Mouse pressed left at (529, 228)
Screenshot: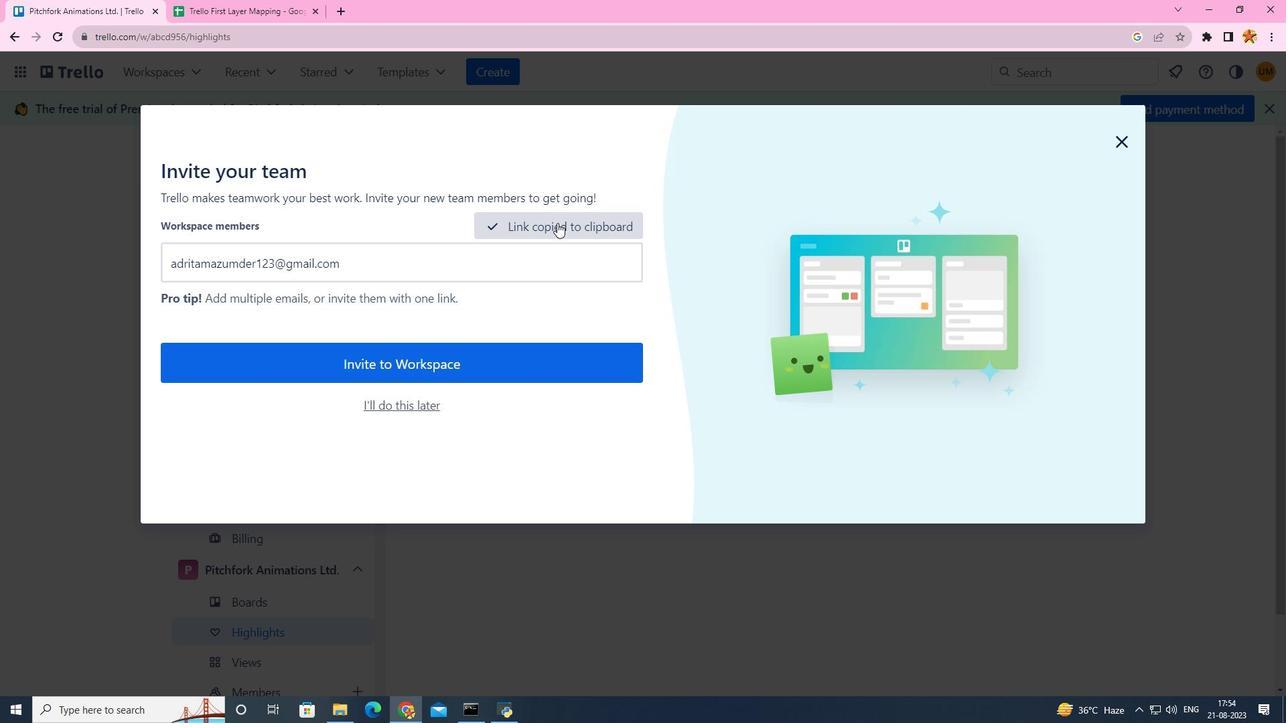 
Action: Mouse moved to (549, 227)
Screenshot: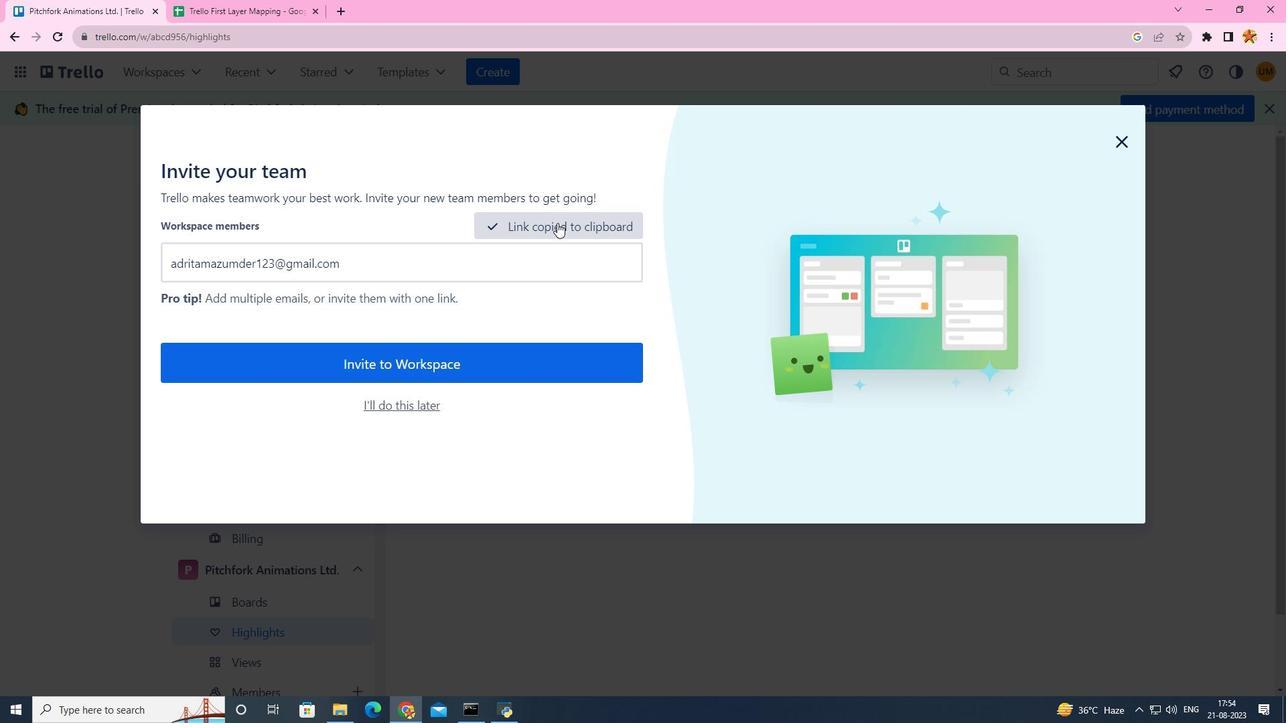 
Action: Mouse pressed left at (549, 227)
Screenshot: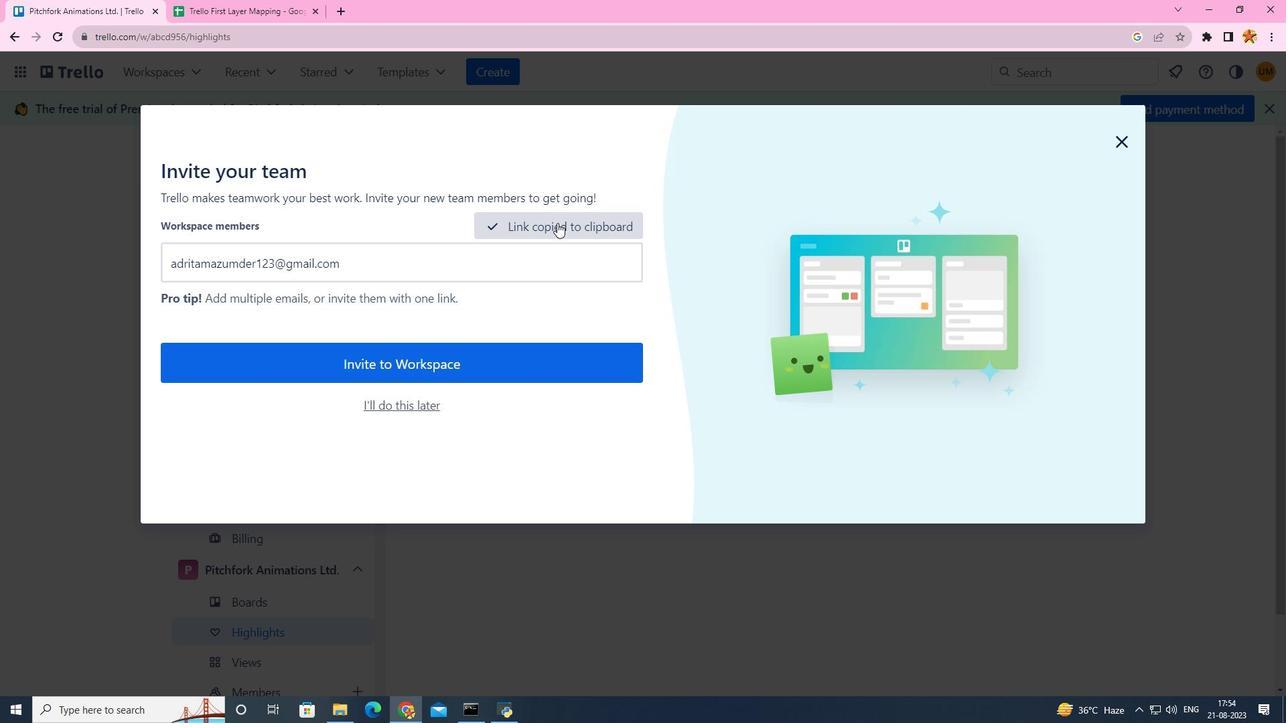 
Action: Mouse moved to (523, 227)
Screenshot: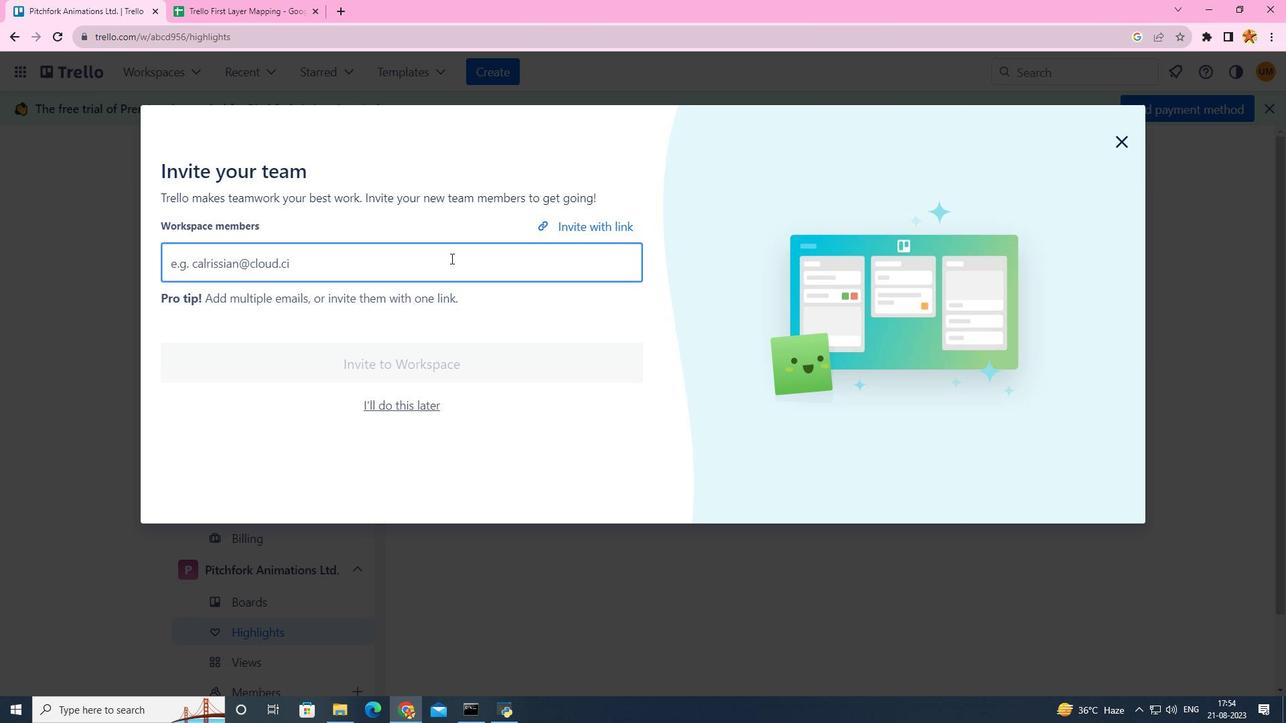 
Action: Mouse pressed left at (523, 227)
Screenshot: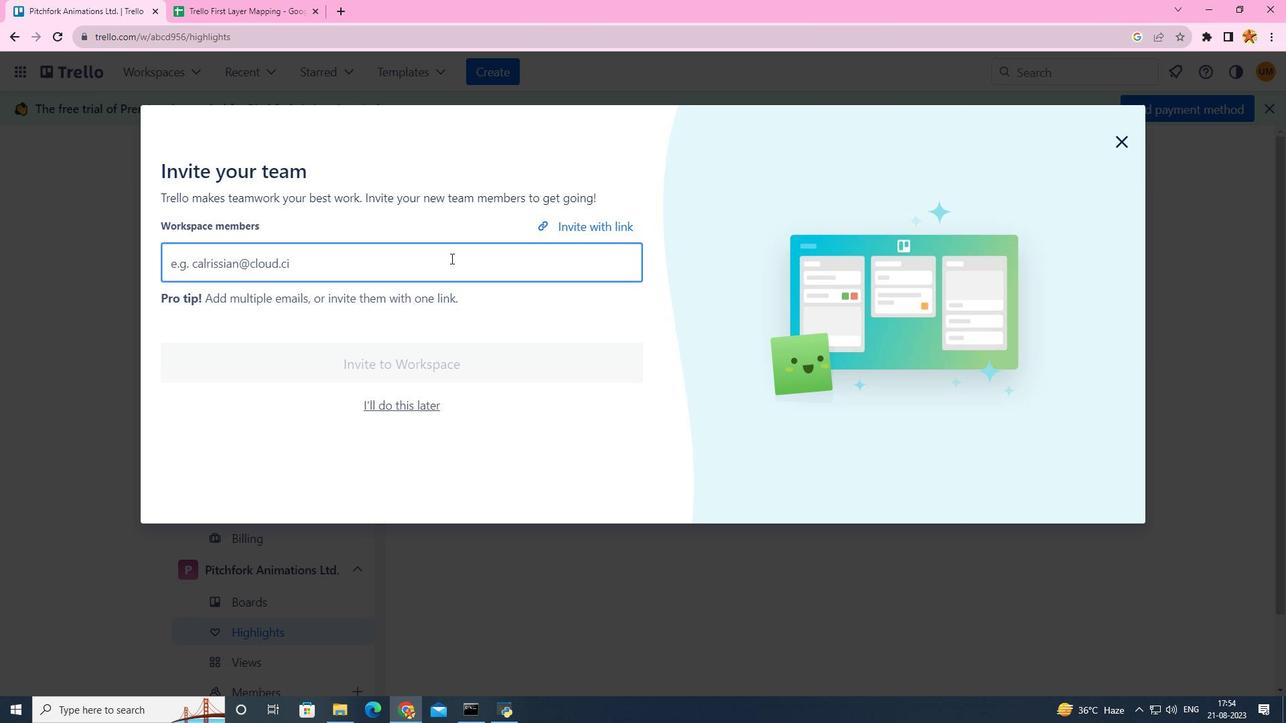 
Action: Key pressed adritamazumder123<Key.shift>@gmail.com
Screenshot: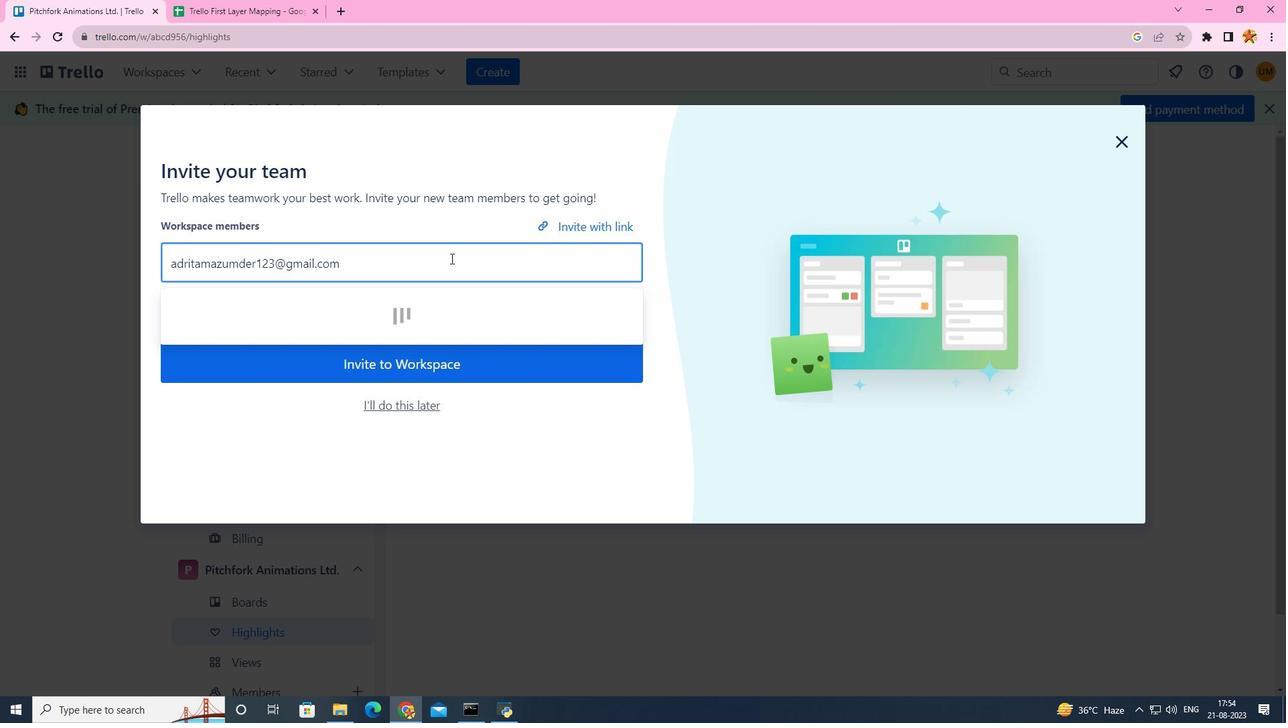 
Action: Mouse moved to (531, 227)
Screenshot: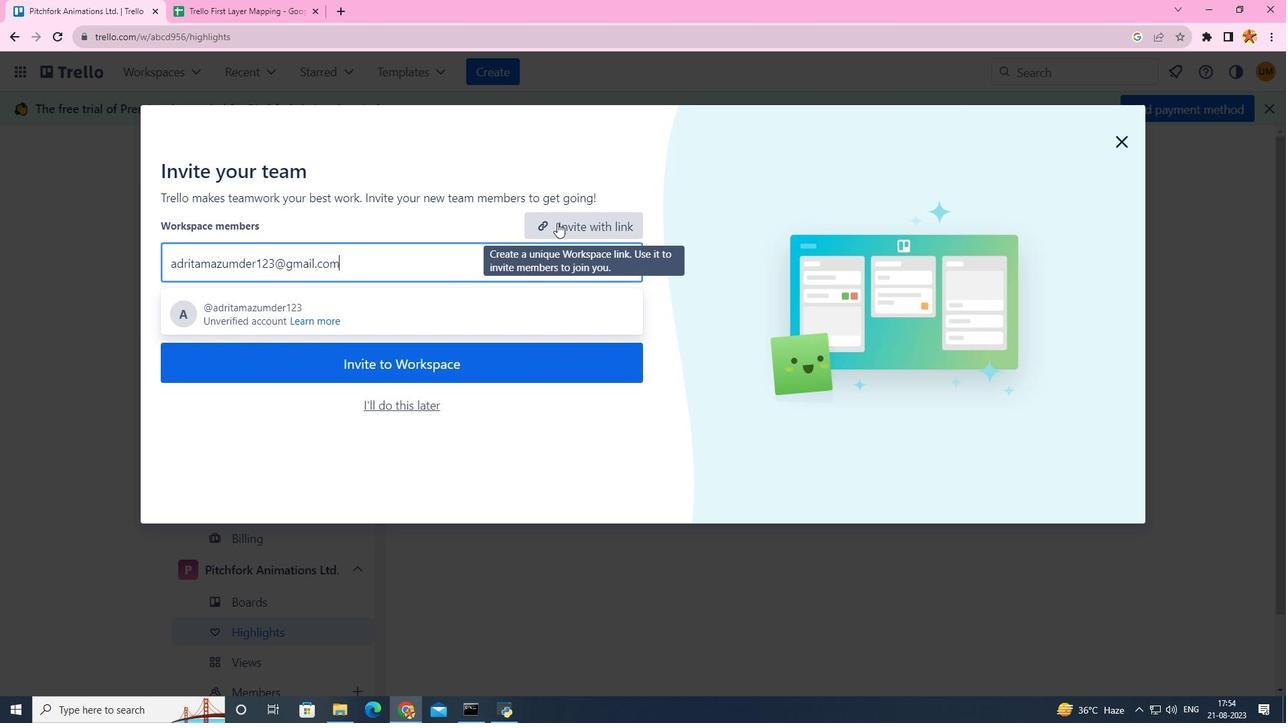 
Action: Mouse pressed left at (531, 227)
Screenshot: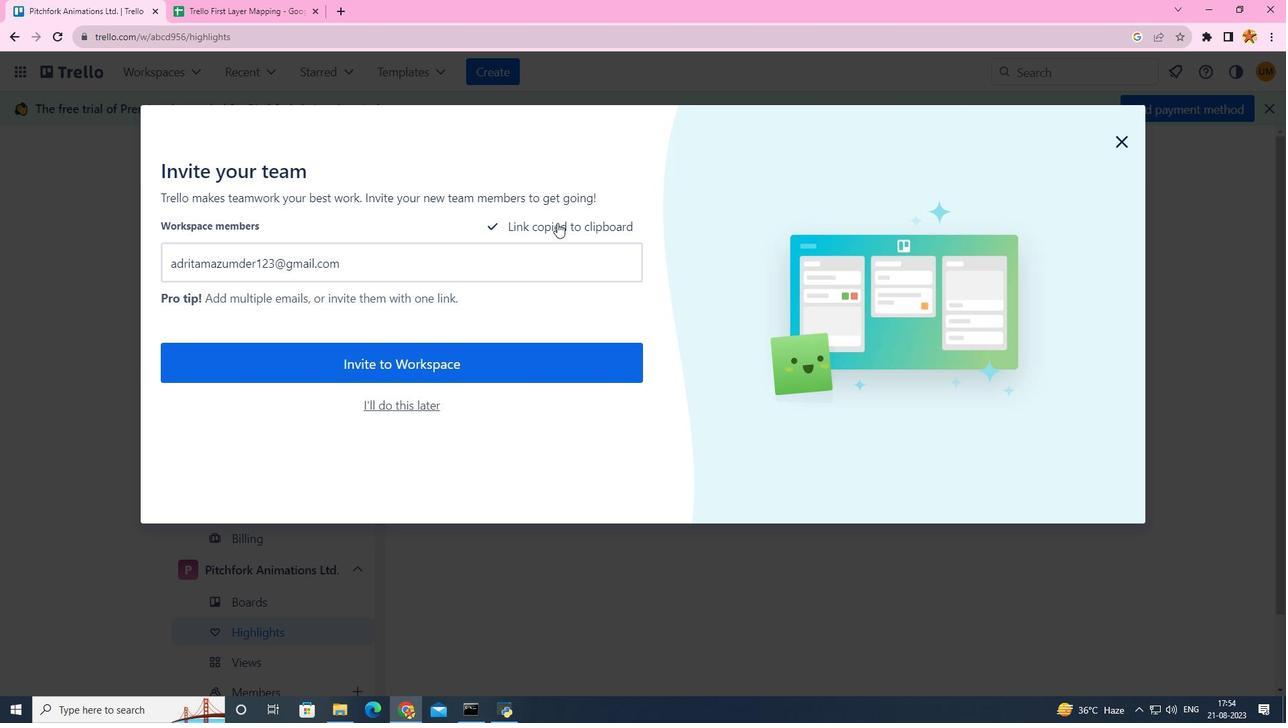 
